 Task: Look for space in Hinsdale, United States from 12th July, 2023 to 16th July, 2023 for 8 adults in price range Rs.10000 to Rs.16000. Place can be private room with 8 bedrooms having 8 beds and 8 bathrooms. Property type can be house, flat, guest house, hotel. Amenities needed are: wifi, TV, free parkinig on premises, gym, breakfast. Booking option can be shelf check-in. Required host language is English.
Action: Mouse moved to (434, 84)
Screenshot: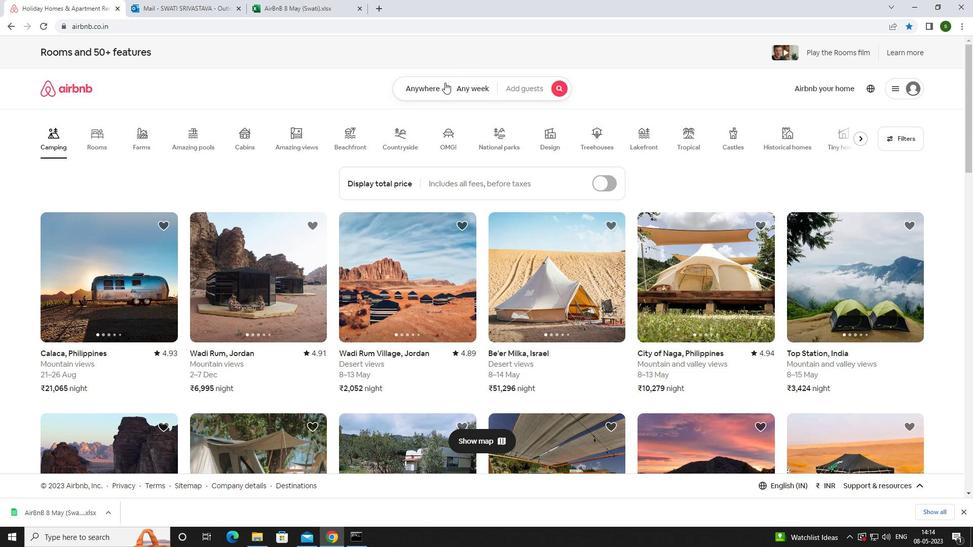 
Action: Mouse pressed left at (434, 84)
Screenshot: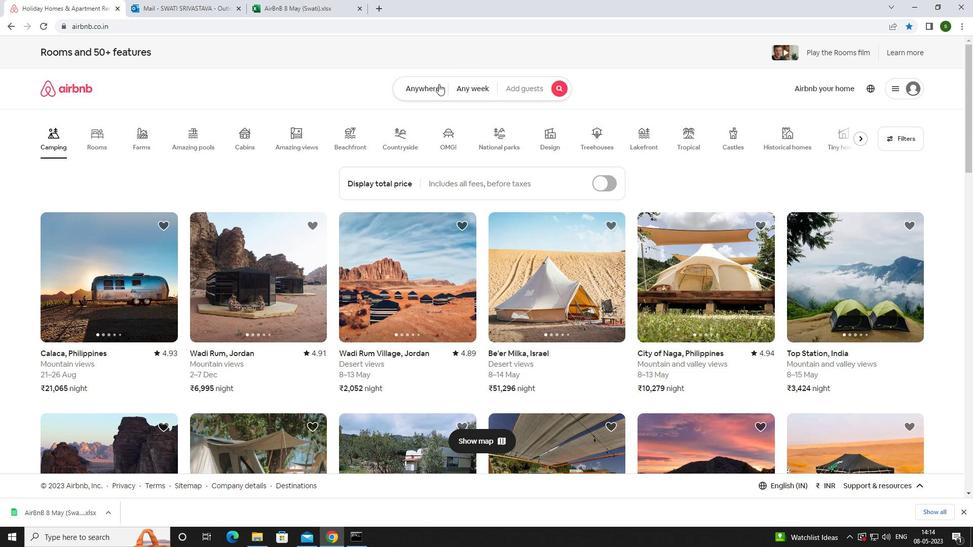 
Action: Mouse moved to (399, 130)
Screenshot: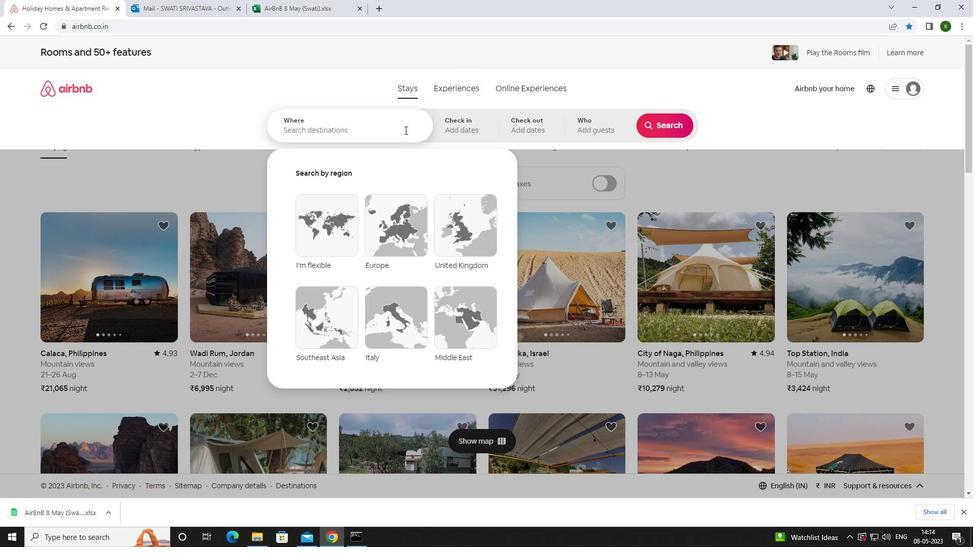 
Action: Mouse pressed left at (399, 130)
Screenshot: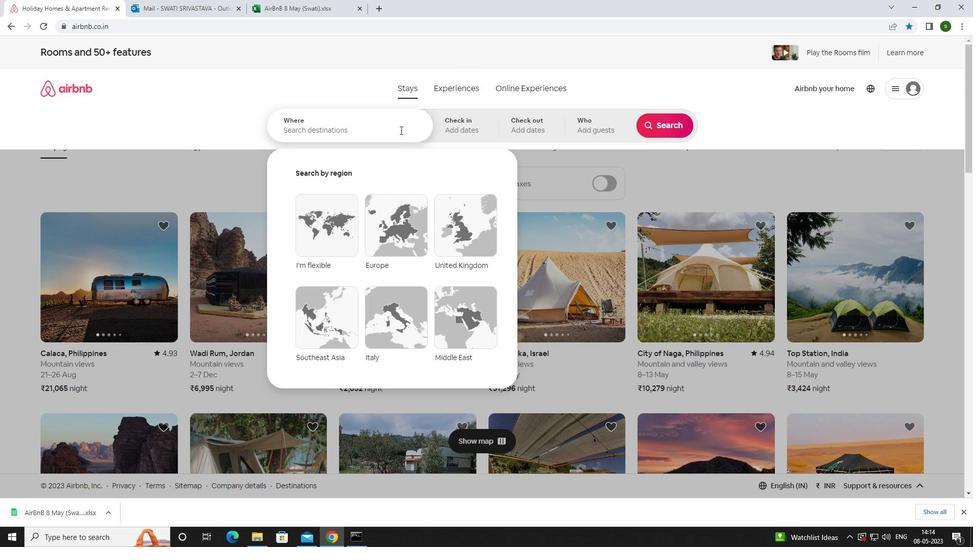
Action: Key pressed <Key.caps_lock>h<Key.caps_lock>insdale,<Key.space><Key.caps_lock>u<Key.caps_lock>nited<Key.space><Key.caps_lock>s<Key.caps_lock>tates<Key.enter>
Screenshot: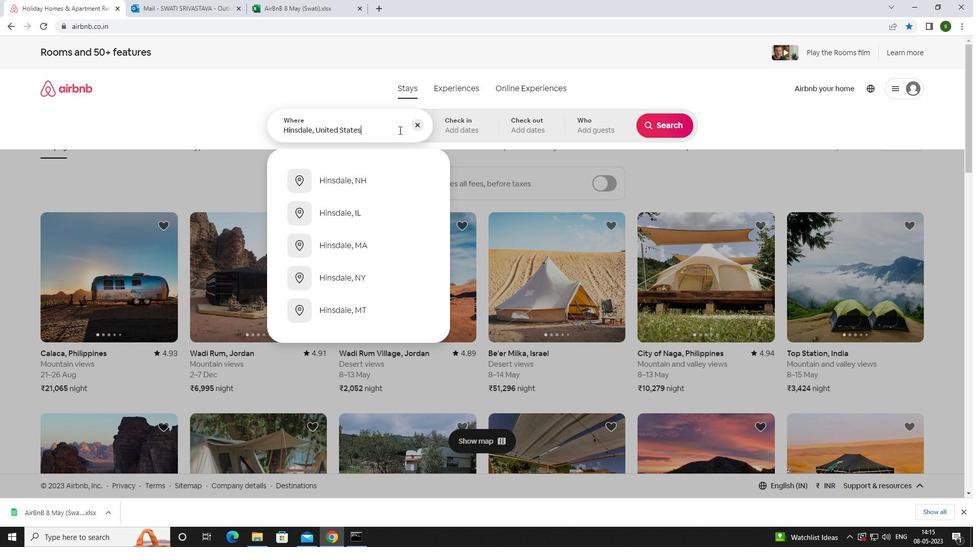 
Action: Mouse moved to (666, 203)
Screenshot: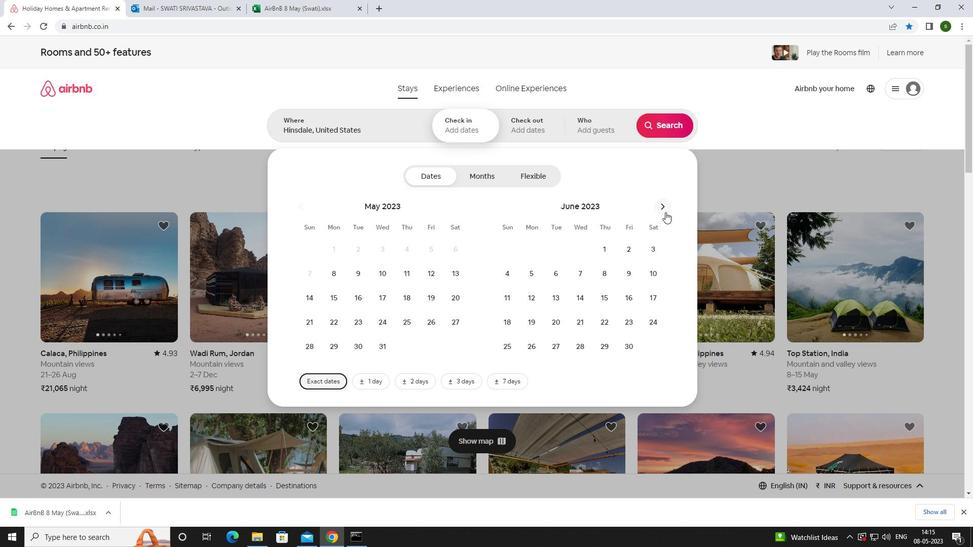 
Action: Mouse pressed left at (666, 203)
Screenshot: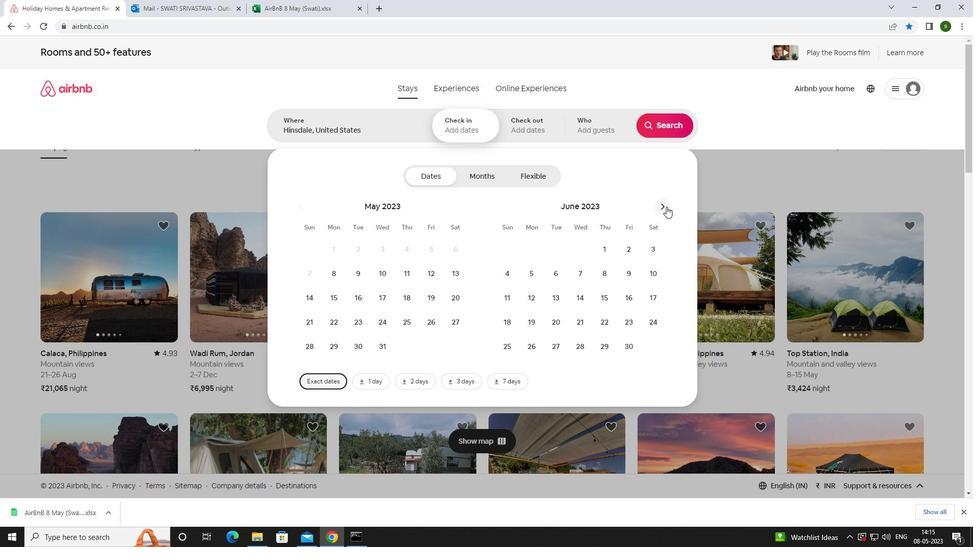 
Action: Mouse moved to (575, 297)
Screenshot: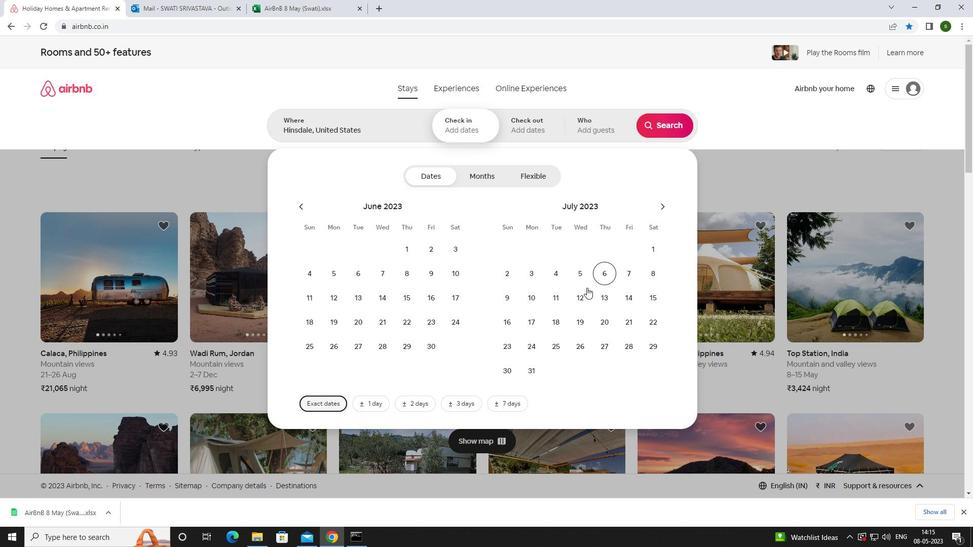 
Action: Mouse pressed left at (575, 297)
Screenshot: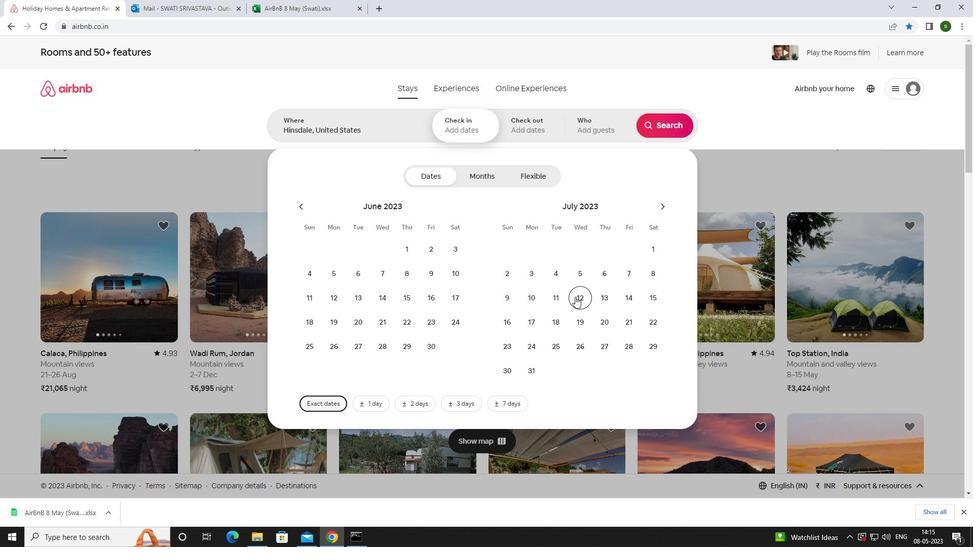 
Action: Mouse moved to (514, 322)
Screenshot: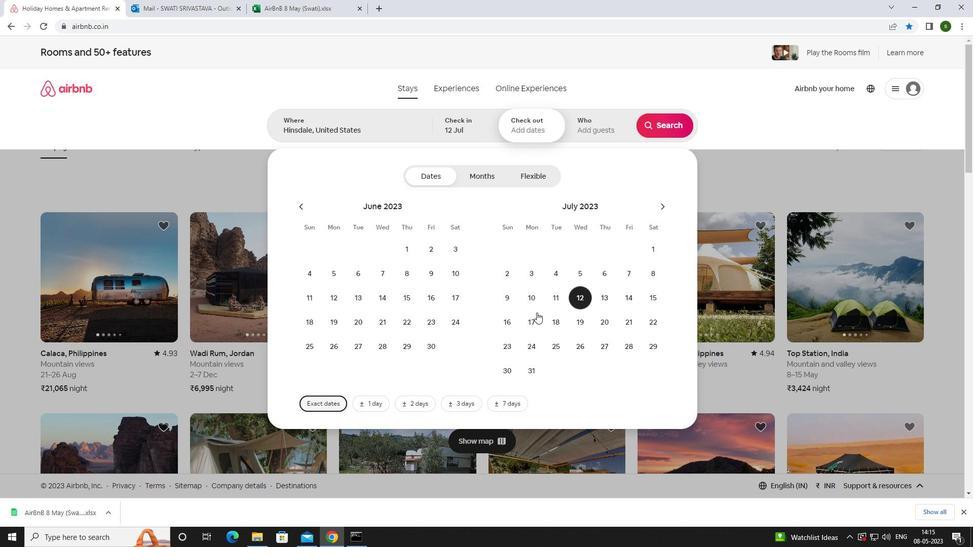 
Action: Mouse pressed left at (514, 322)
Screenshot: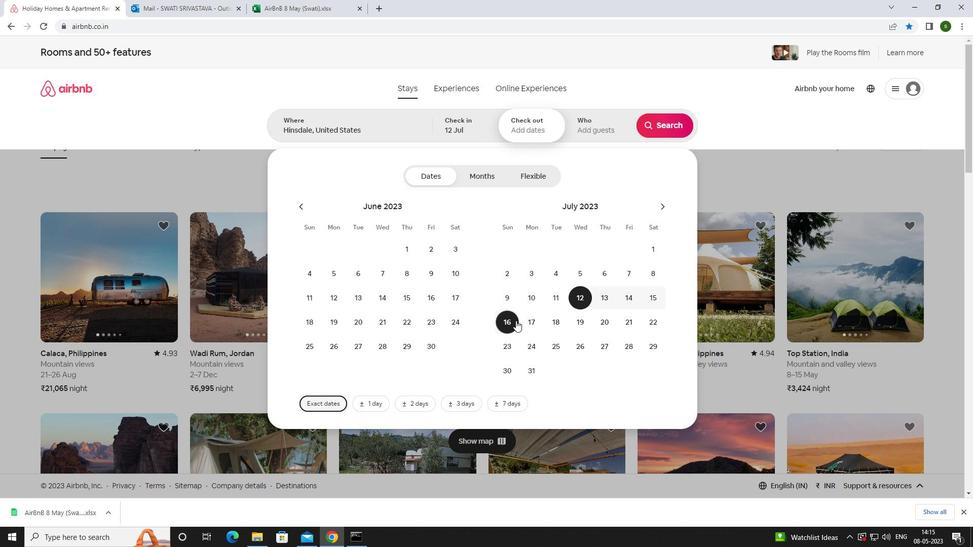 
Action: Mouse moved to (597, 121)
Screenshot: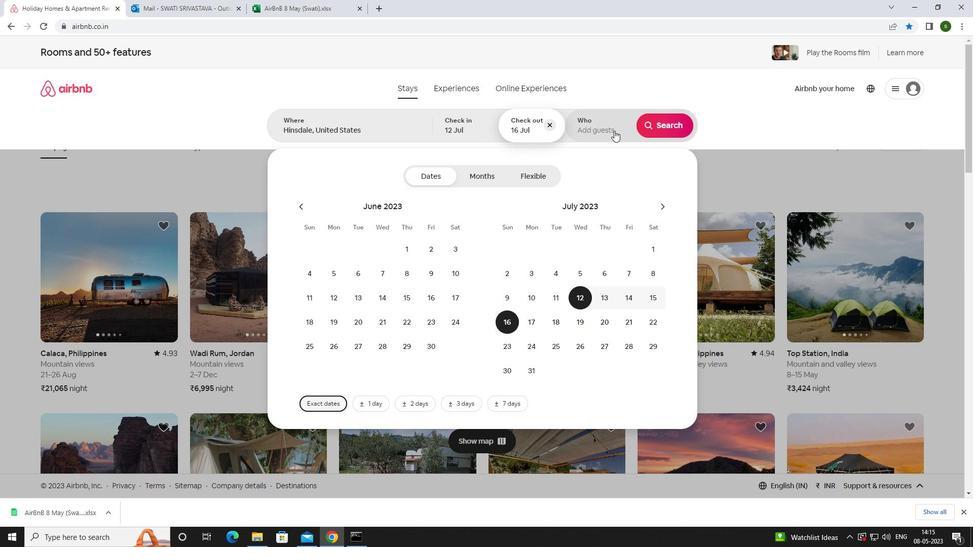 
Action: Mouse pressed left at (597, 121)
Screenshot: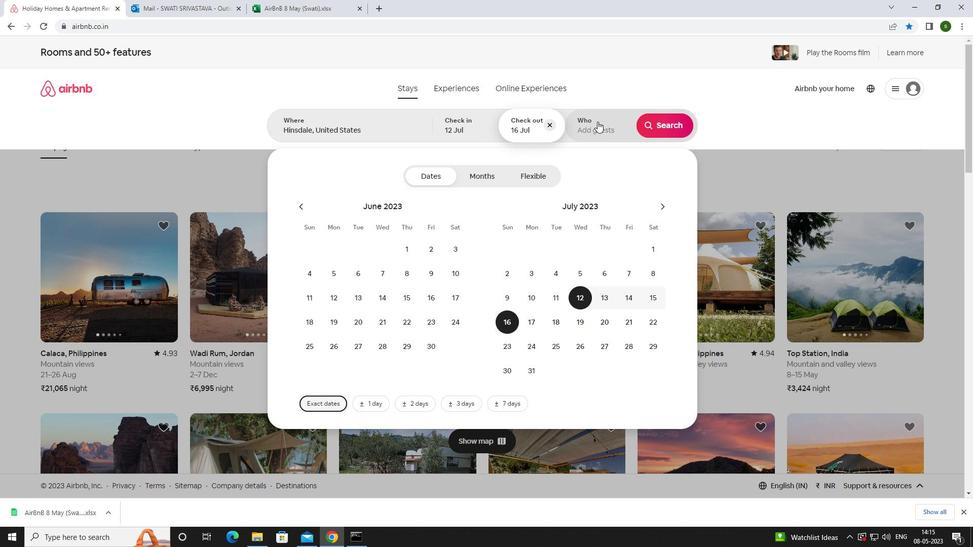 
Action: Mouse moved to (669, 181)
Screenshot: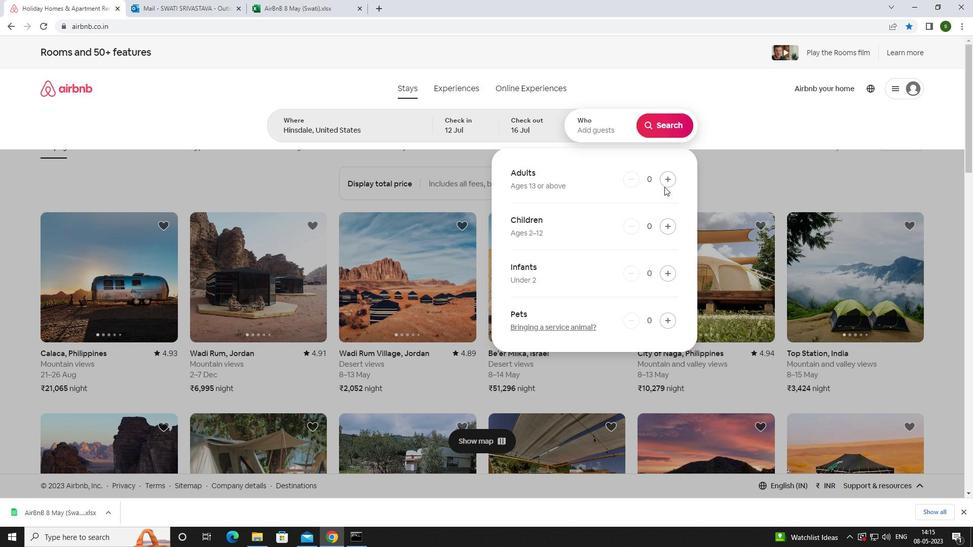 
Action: Mouse pressed left at (669, 181)
Screenshot: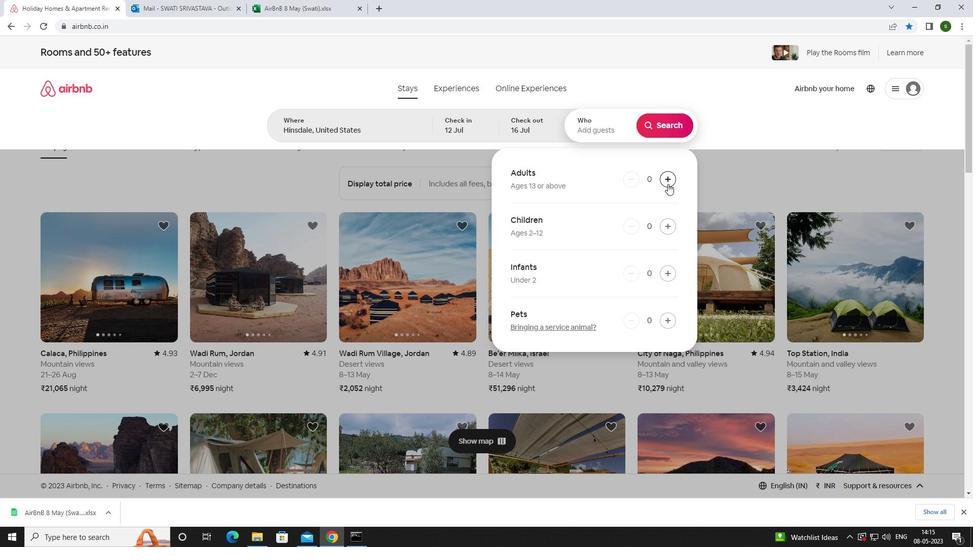 
Action: Mouse pressed left at (669, 181)
Screenshot: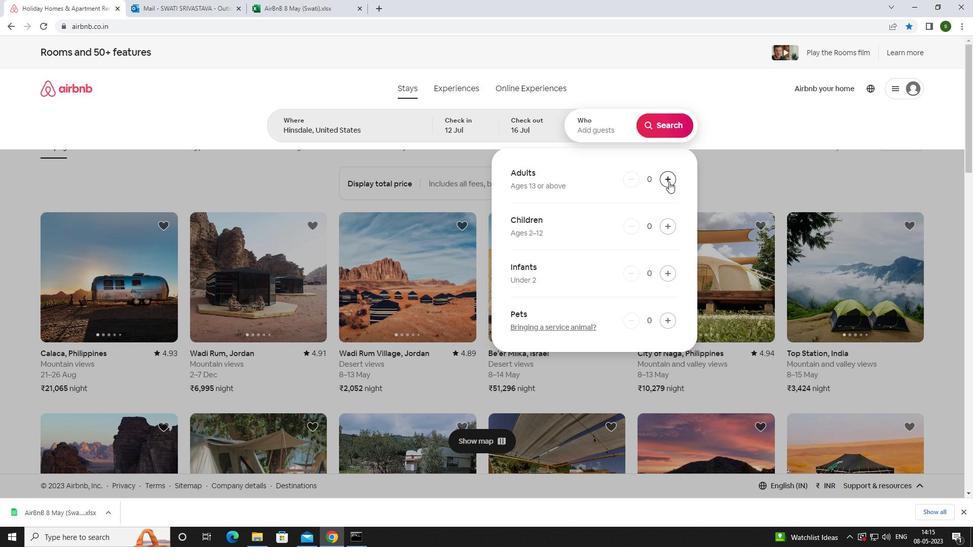 
Action: Mouse pressed left at (669, 181)
Screenshot: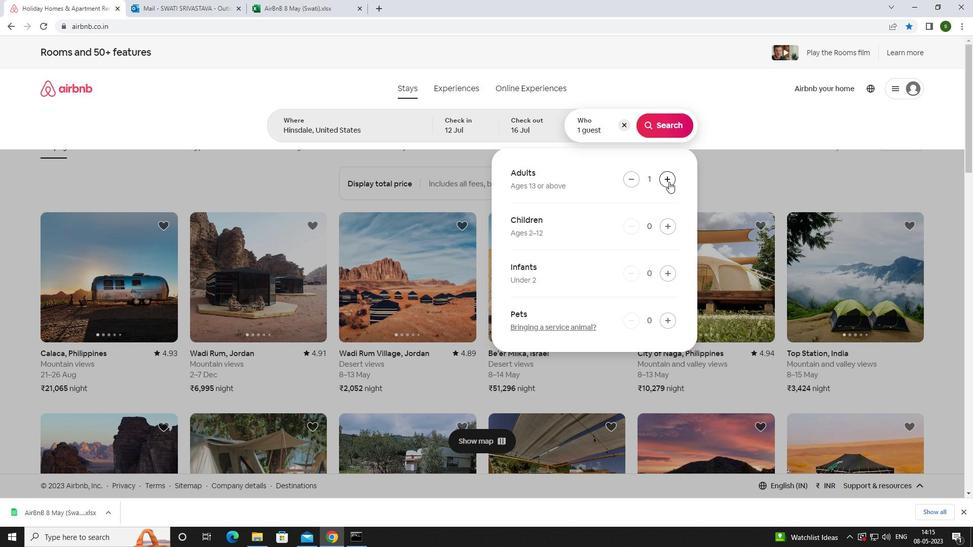 
Action: Mouse pressed left at (669, 181)
Screenshot: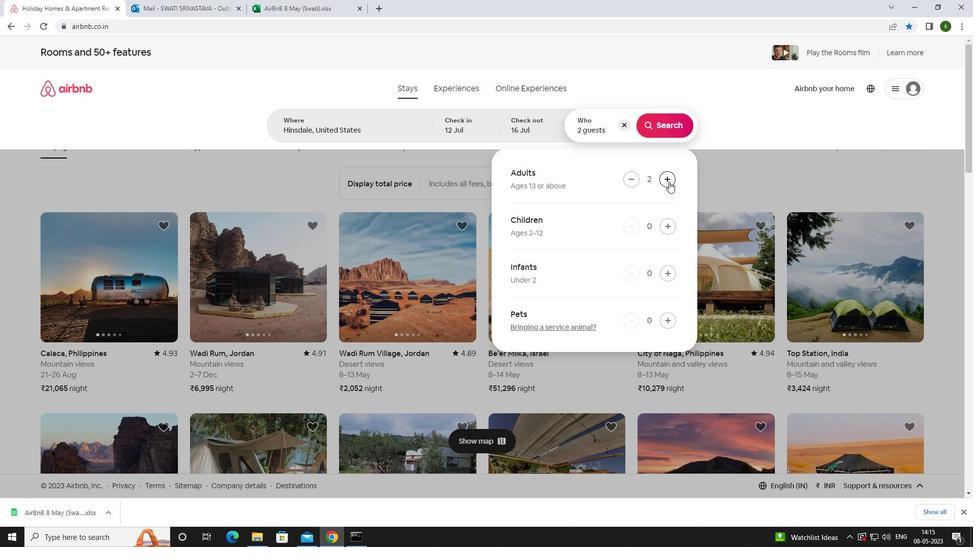 
Action: Mouse pressed left at (669, 181)
Screenshot: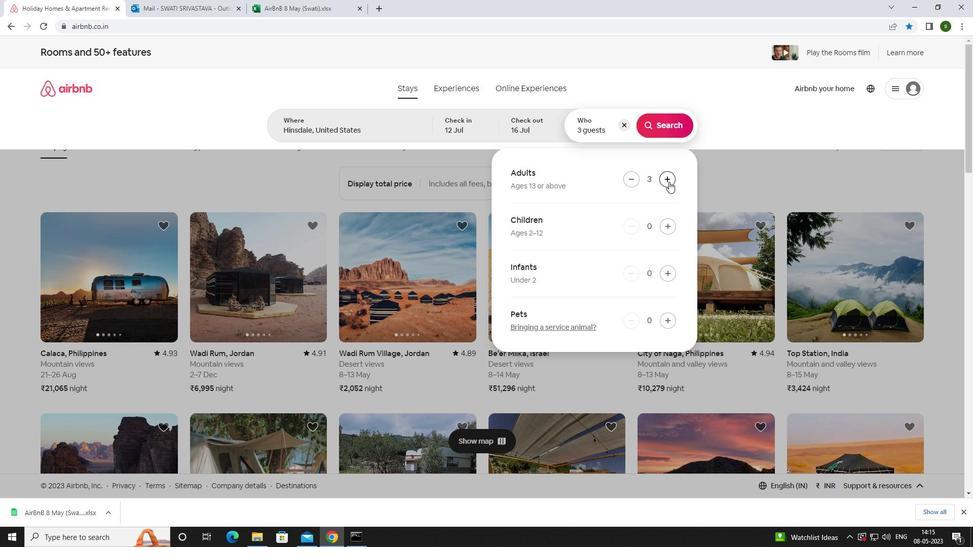 
Action: Mouse pressed left at (669, 181)
Screenshot: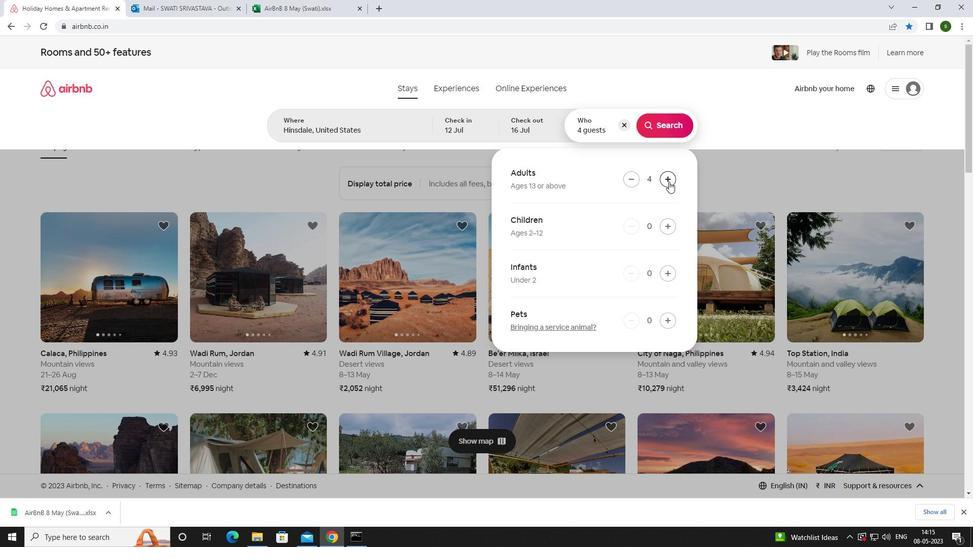 
Action: Mouse pressed left at (669, 181)
Screenshot: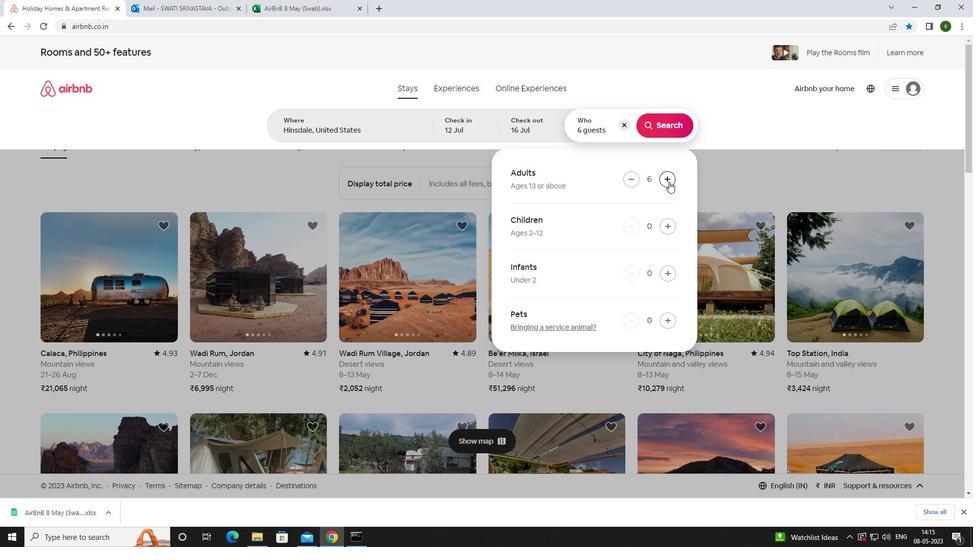 
Action: Mouse pressed left at (669, 181)
Screenshot: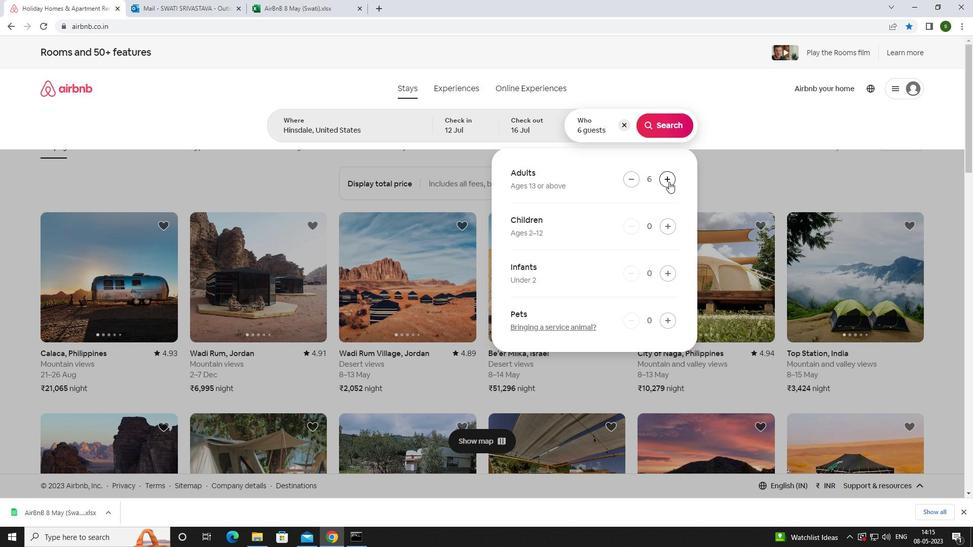 
Action: Mouse moved to (668, 126)
Screenshot: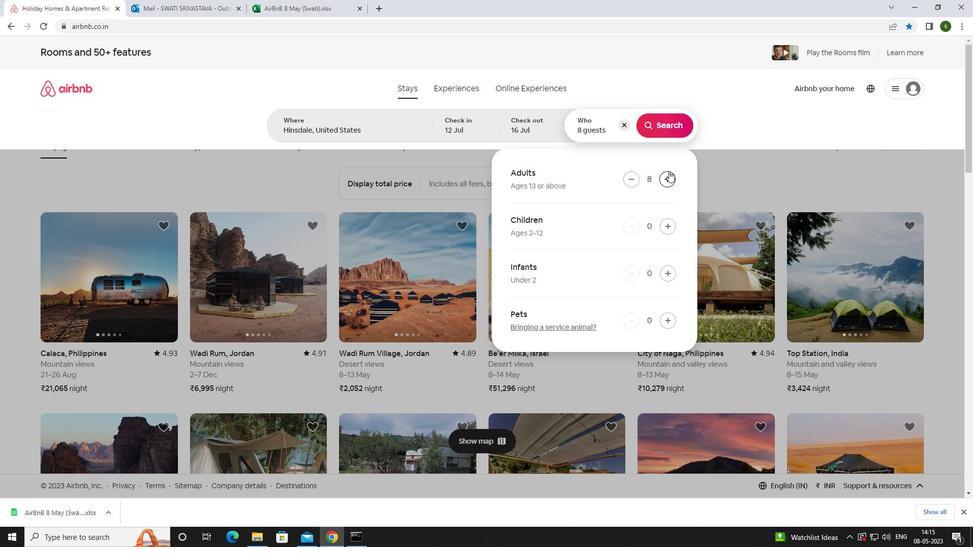 
Action: Mouse pressed left at (668, 126)
Screenshot: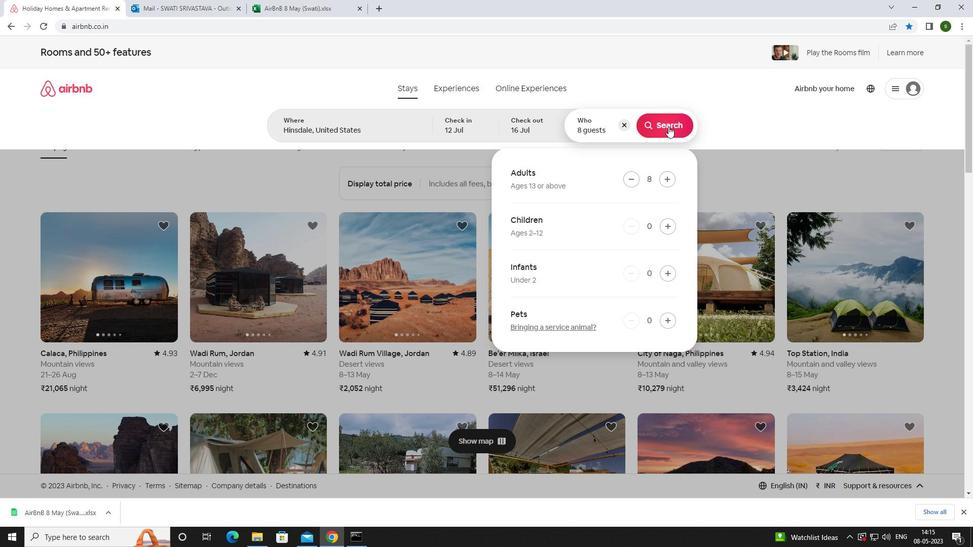 
Action: Mouse moved to (921, 98)
Screenshot: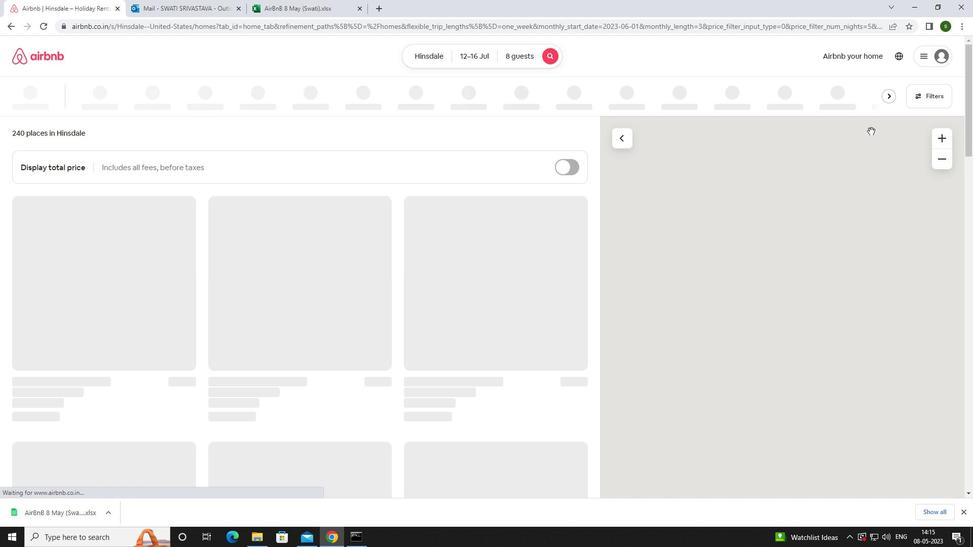 
Action: Mouse pressed left at (921, 98)
Screenshot: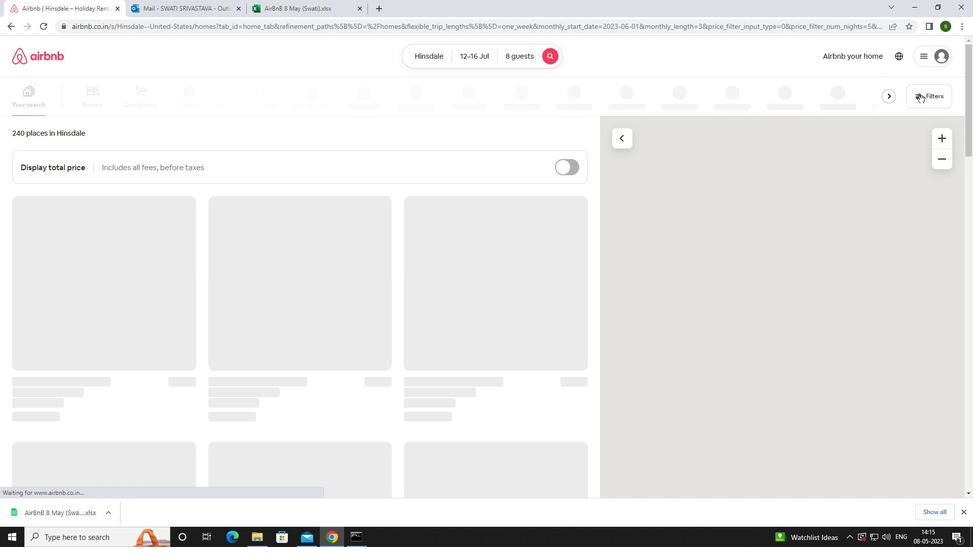
Action: Mouse moved to (357, 349)
Screenshot: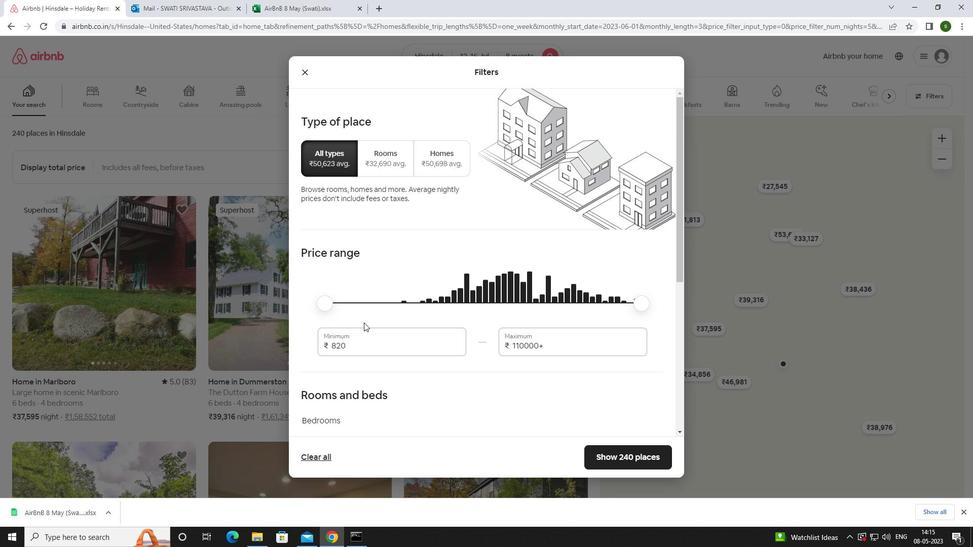 
Action: Mouse pressed left at (357, 349)
Screenshot: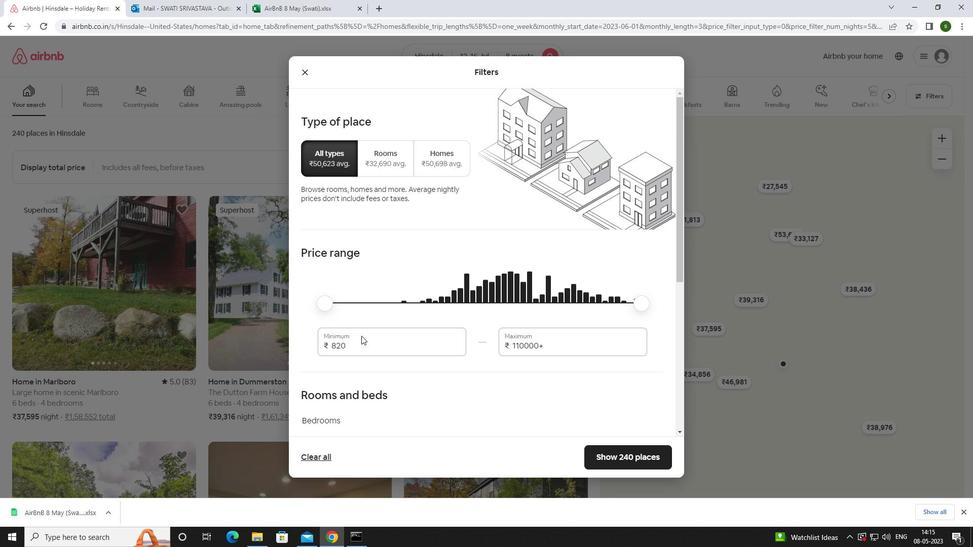 
Action: Key pressed <Key.backspace><Key.backspace><Key.backspace><Key.backspace><Key.backspace>10000
Screenshot: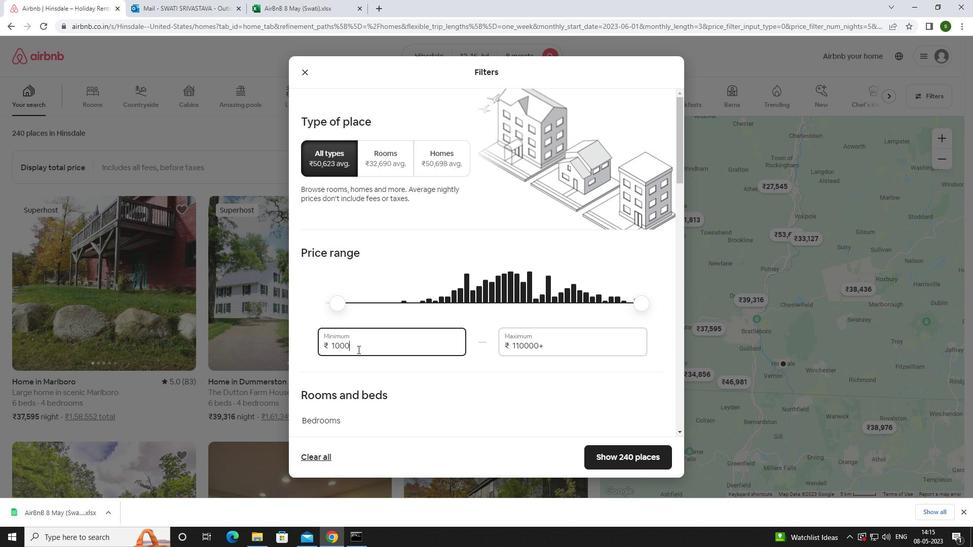 
Action: Mouse moved to (560, 347)
Screenshot: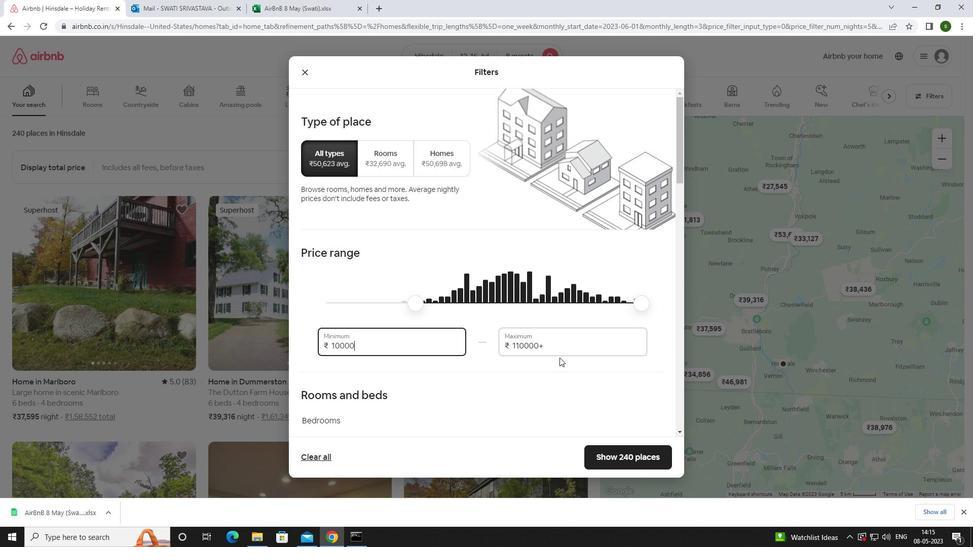 
Action: Mouse pressed left at (560, 347)
Screenshot: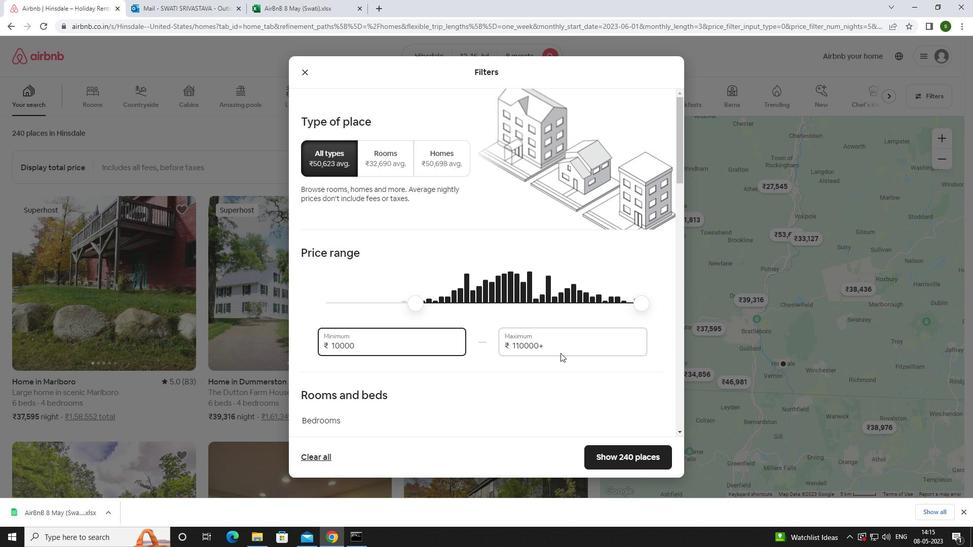 
Action: Key pressed <Key.backspace><Key.backspace><Key.backspace><Key.backspace><Key.backspace><Key.backspace><Key.backspace><Key.backspace><Key.backspace><Key.backspace><Key.backspace><Key.backspace>16000
Screenshot: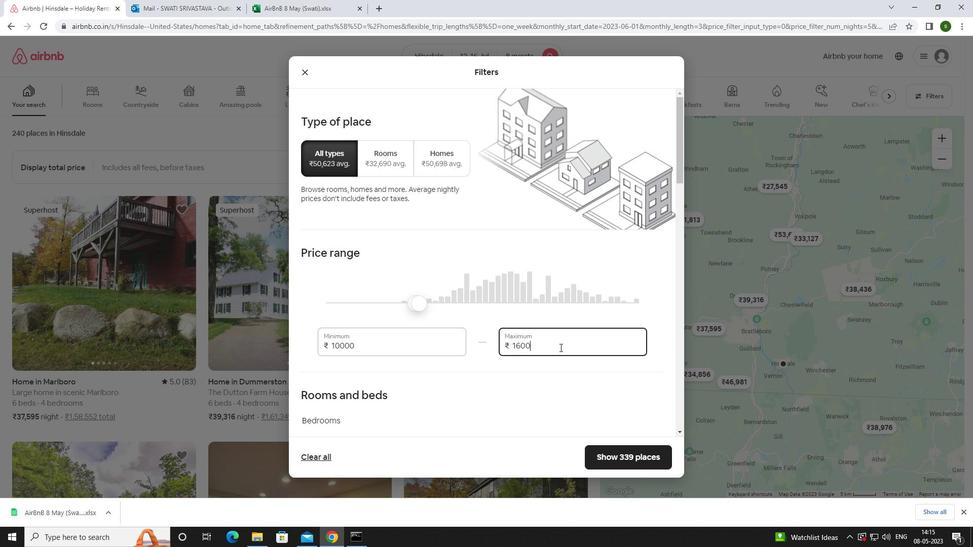 
Action: Mouse moved to (511, 349)
Screenshot: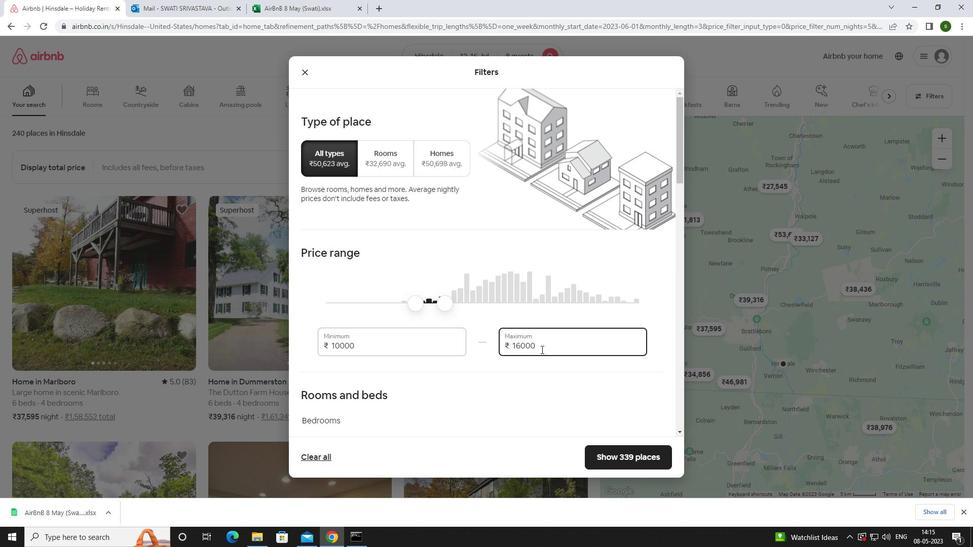 
Action: Mouse scrolled (511, 348) with delta (0, 0)
Screenshot: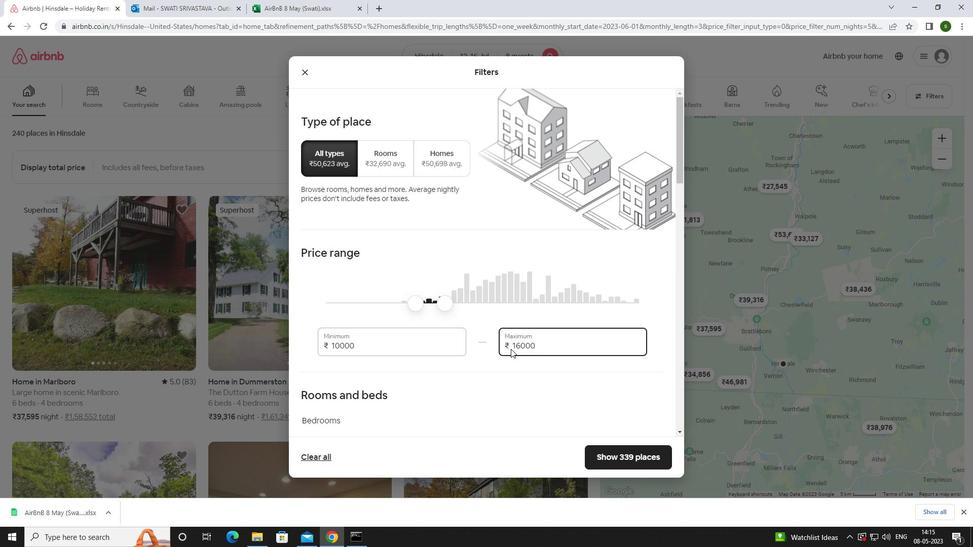 
Action: Mouse scrolled (511, 348) with delta (0, 0)
Screenshot: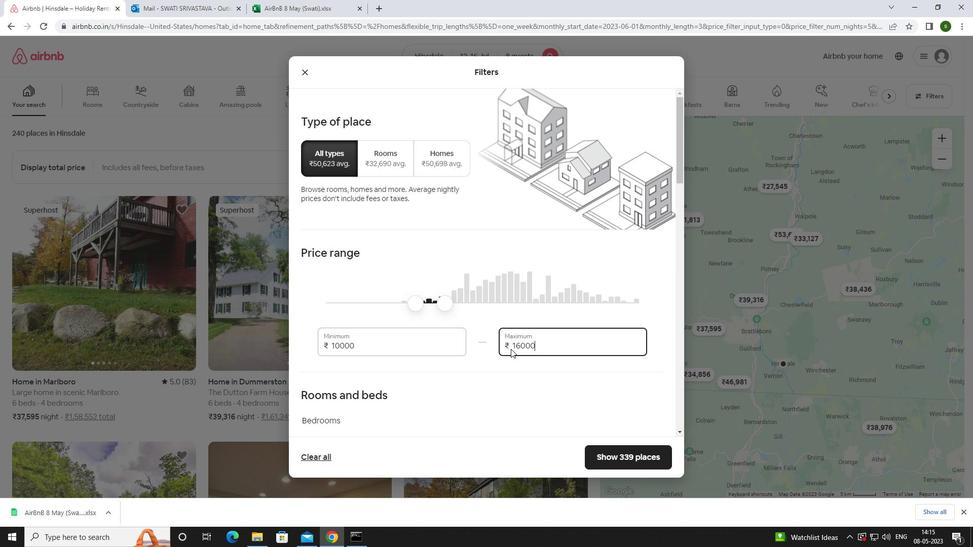 
Action: Mouse scrolled (511, 348) with delta (0, 0)
Screenshot: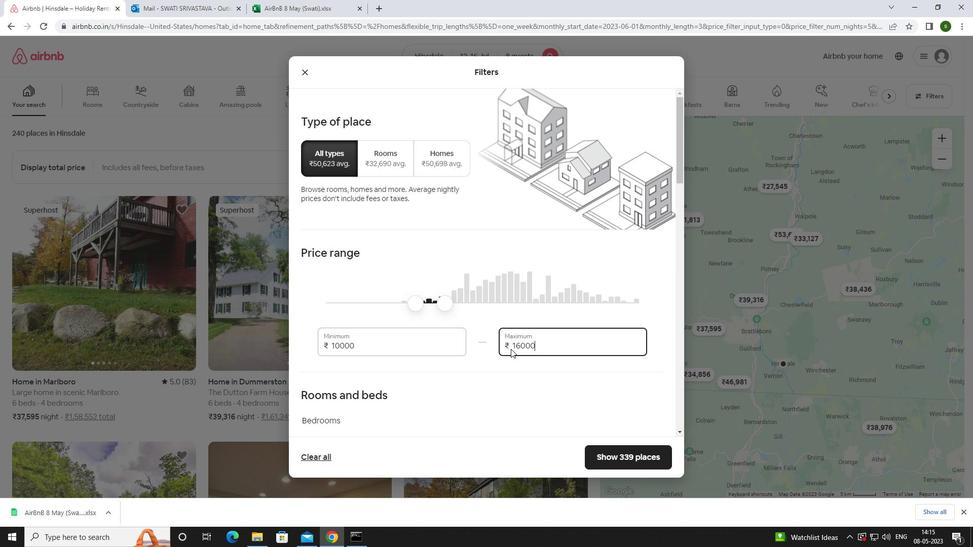 
Action: Mouse moved to (603, 299)
Screenshot: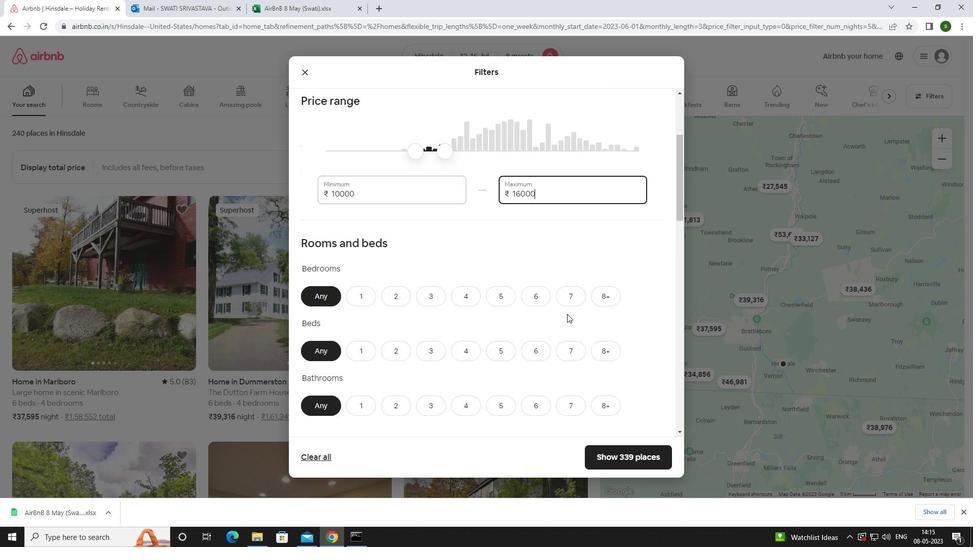 
Action: Mouse pressed left at (603, 299)
Screenshot: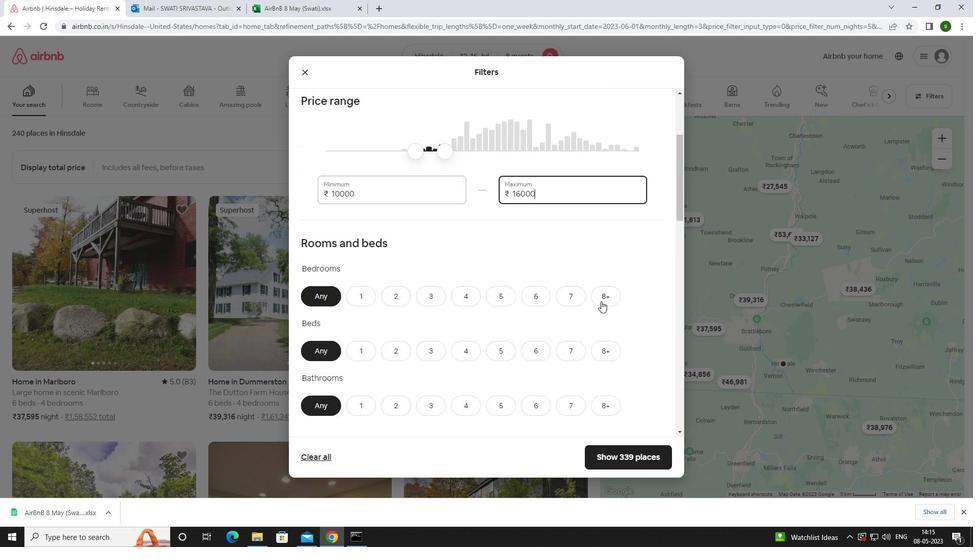 
Action: Mouse moved to (602, 348)
Screenshot: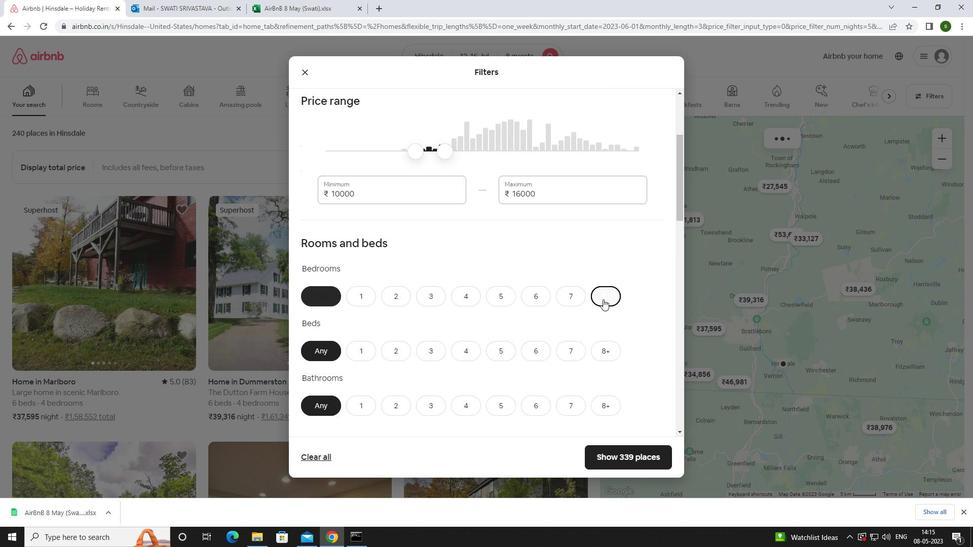 
Action: Mouse pressed left at (602, 348)
Screenshot: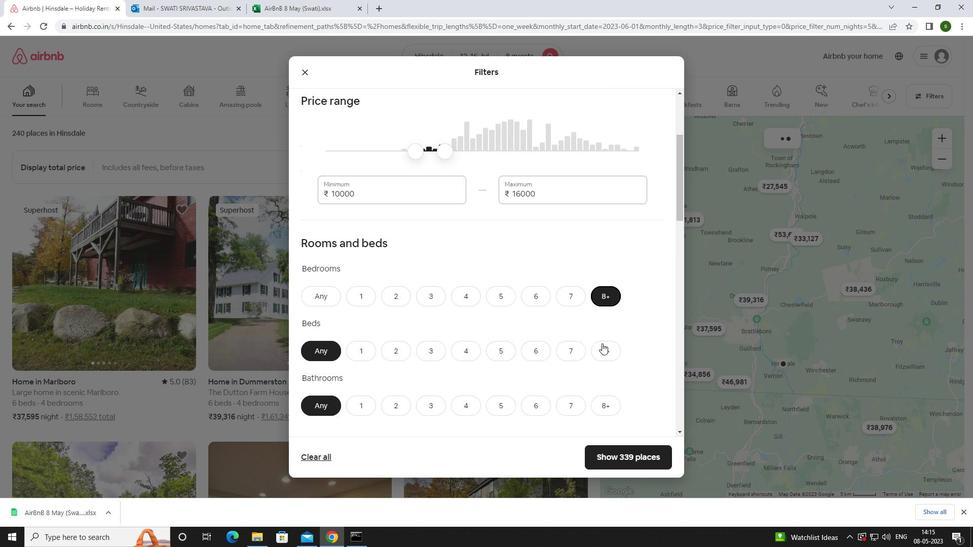 
Action: Mouse moved to (602, 399)
Screenshot: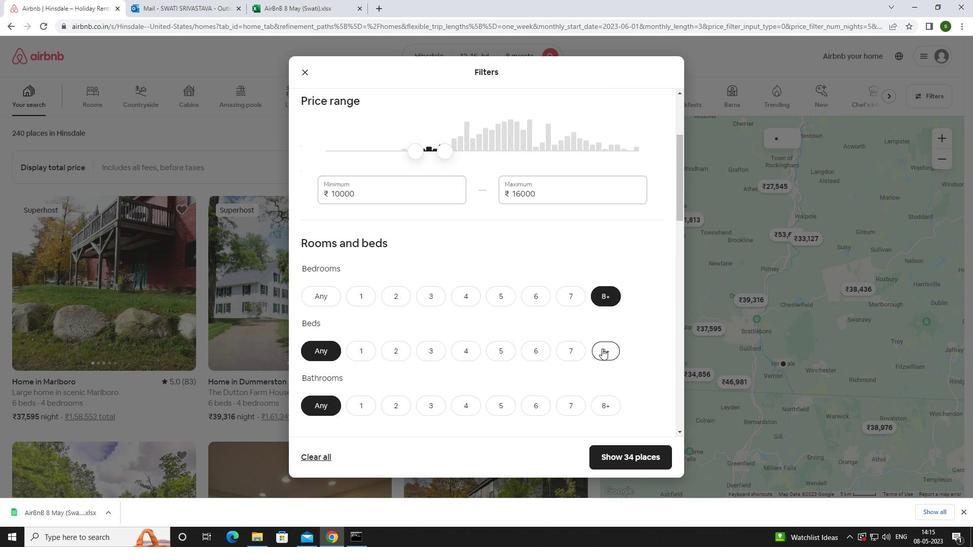 
Action: Mouse pressed left at (602, 399)
Screenshot: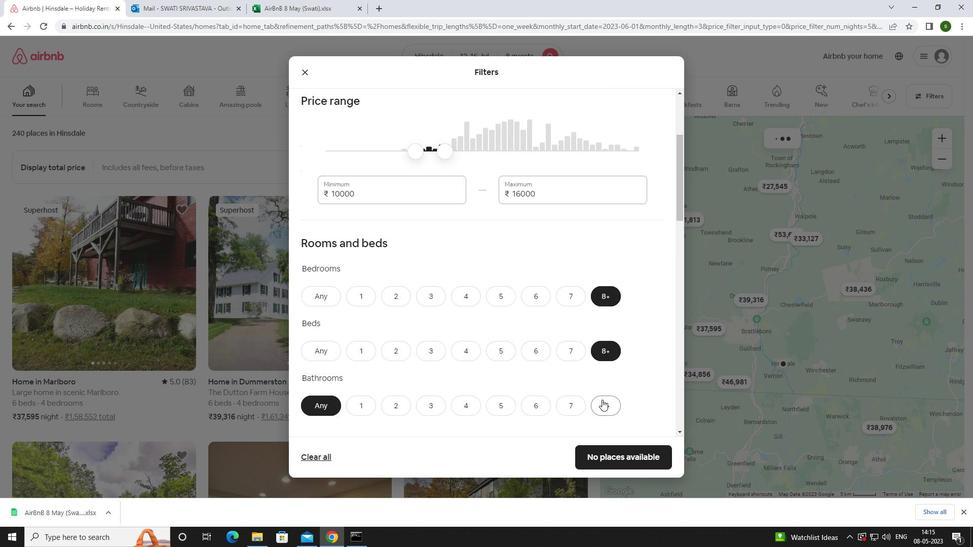
Action: Mouse moved to (602, 399)
Screenshot: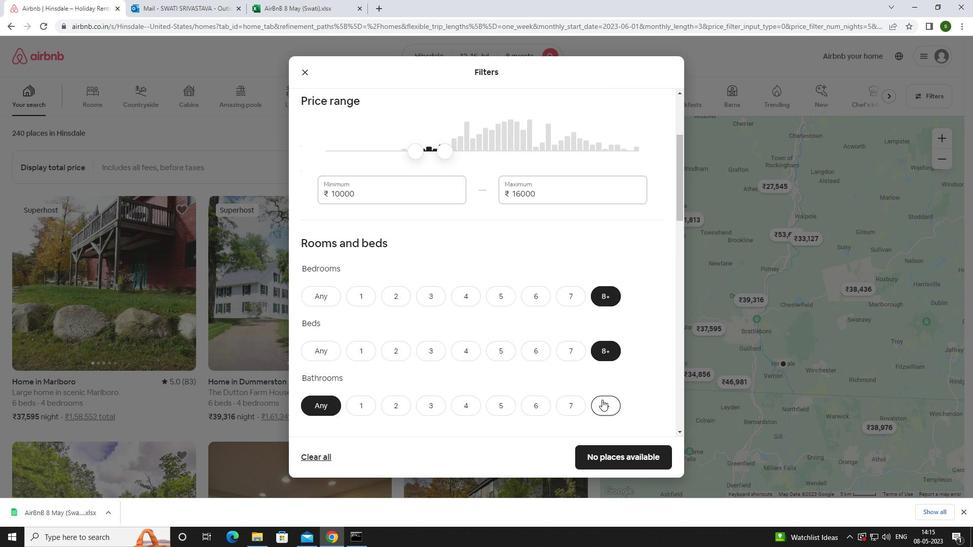 
Action: Mouse scrolled (602, 399) with delta (0, 0)
Screenshot: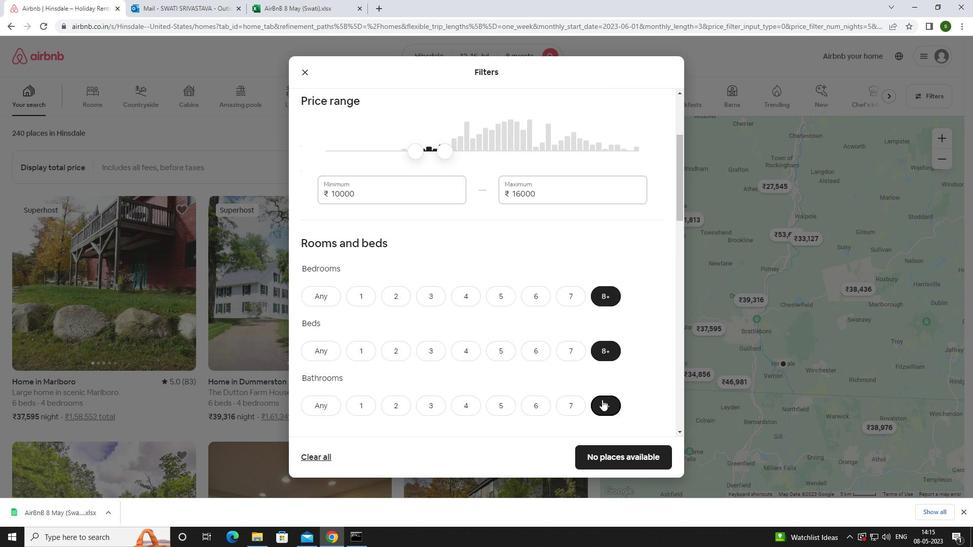 
Action: Mouse scrolled (602, 399) with delta (0, 0)
Screenshot: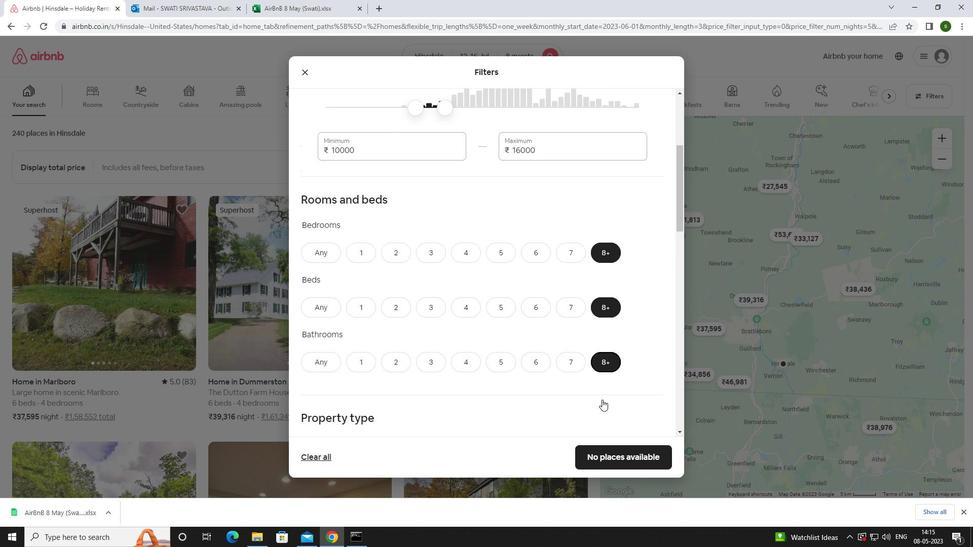 
Action: Mouse scrolled (602, 399) with delta (0, 0)
Screenshot: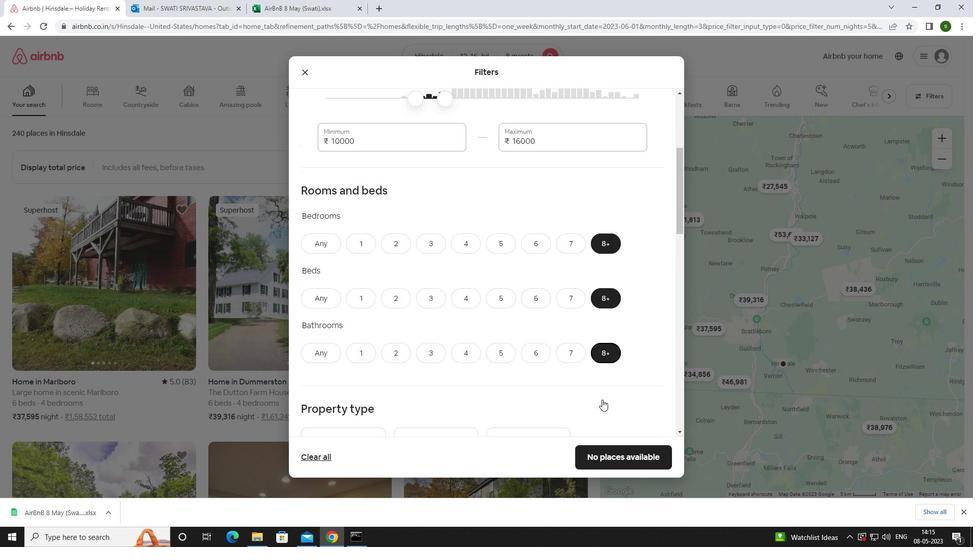 
Action: Mouse moved to (346, 368)
Screenshot: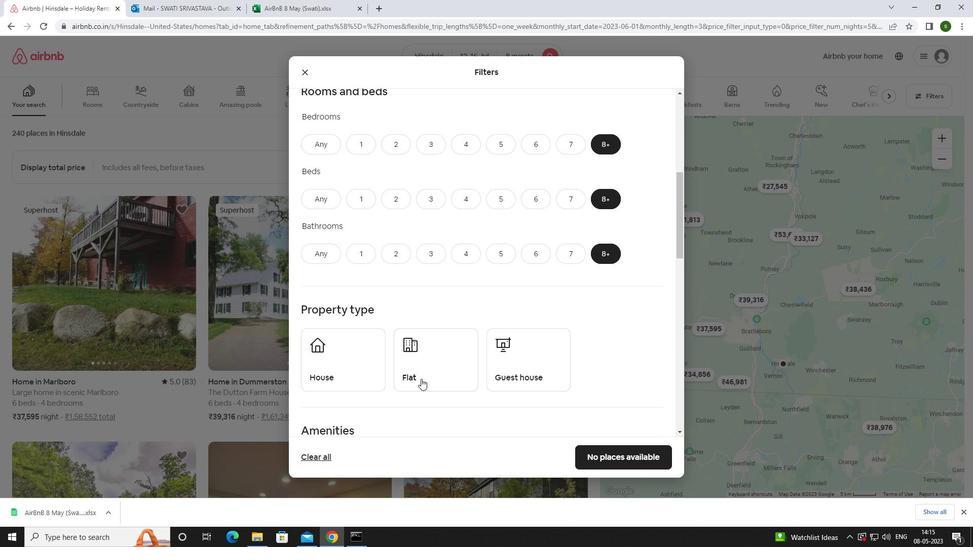
Action: Mouse pressed left at (346, 368)
Screenshot: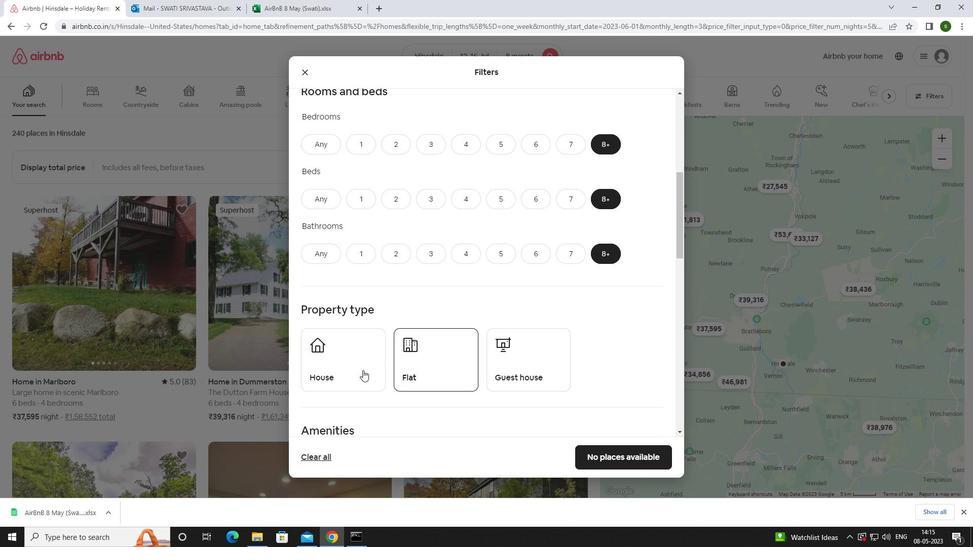 
Action: Mouse moved to (404, 379)
Screenshot: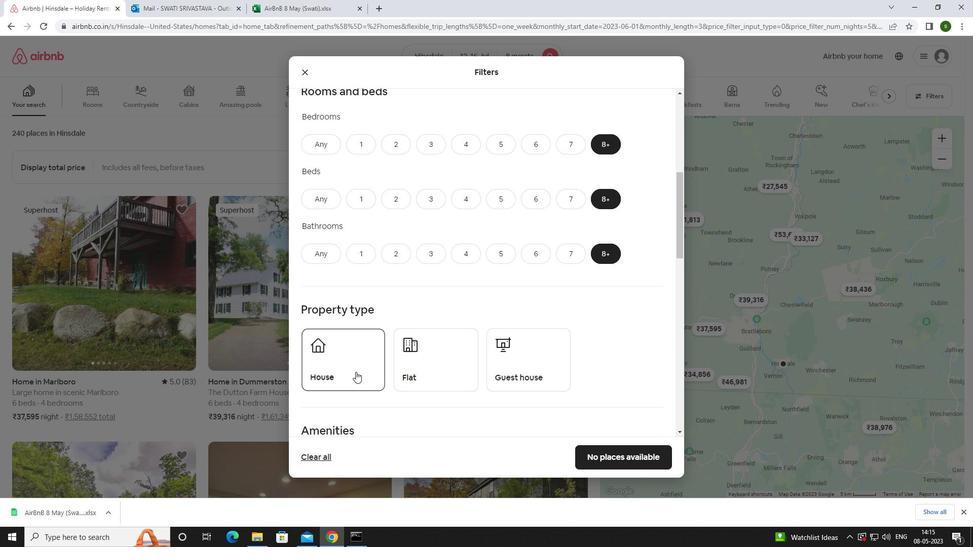 
Action: Mouse pressed left at (404, 379)
Screenshot: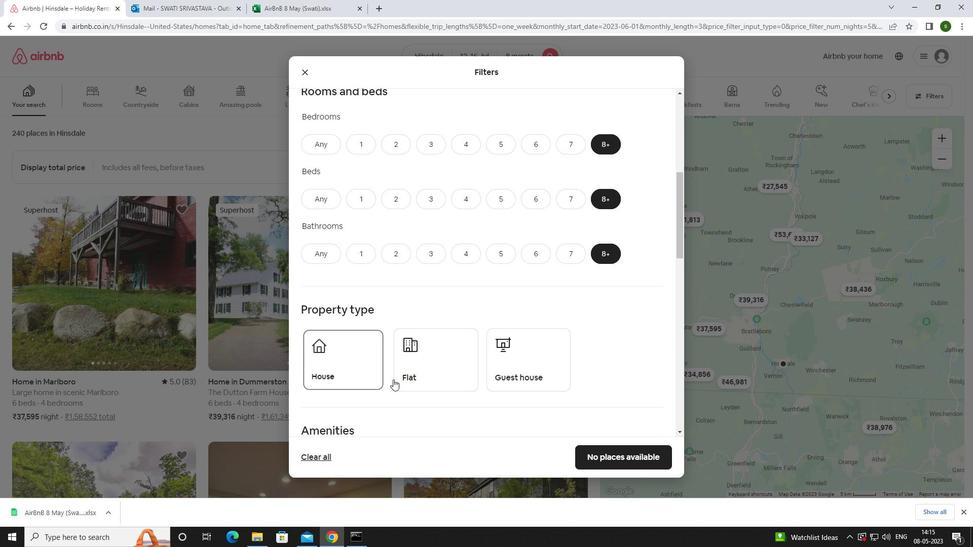 
Action: Mouse moved to (512, 355)
Screenshot: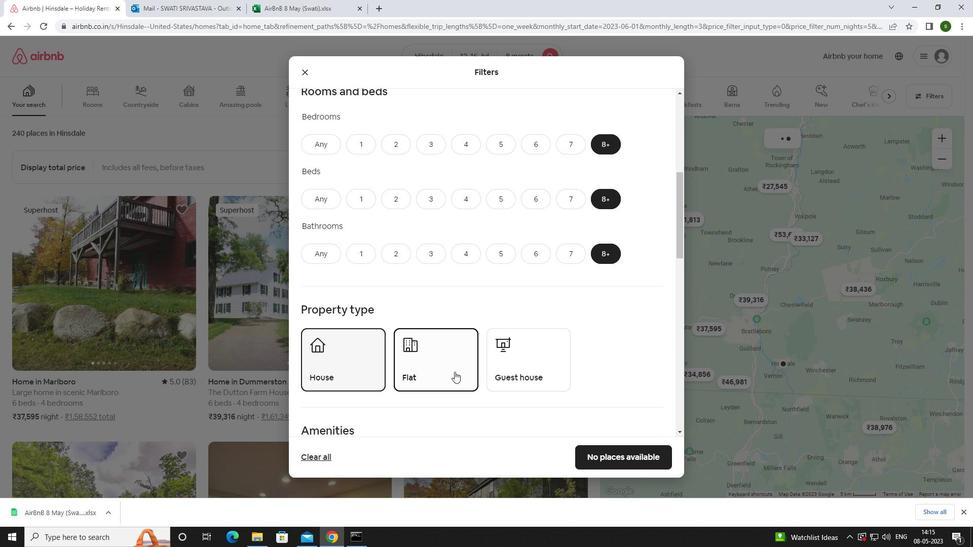 
Action: Mouse pressed left at (512, 355)
Screenshot: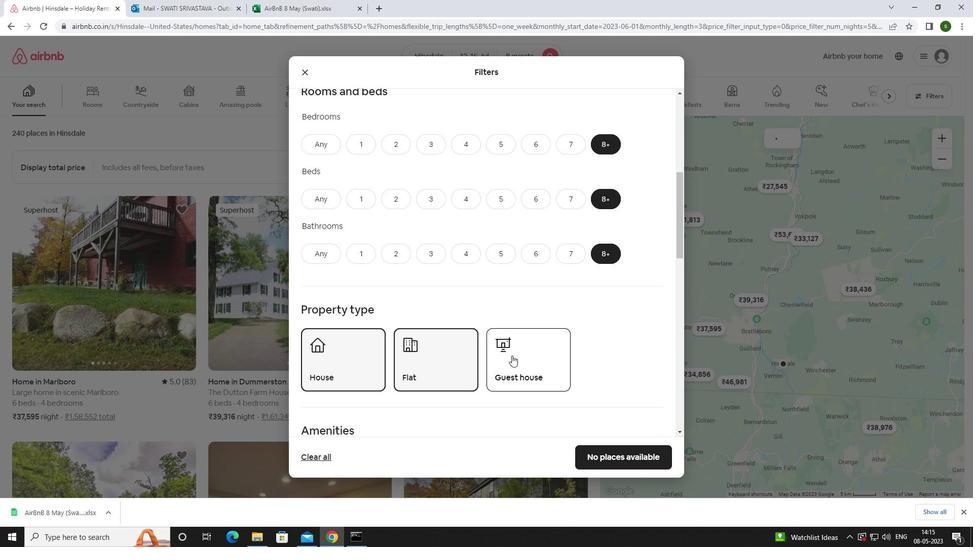 
Action: Mouse scrolled (512, 355) with delta (0, 0)
Screenshot: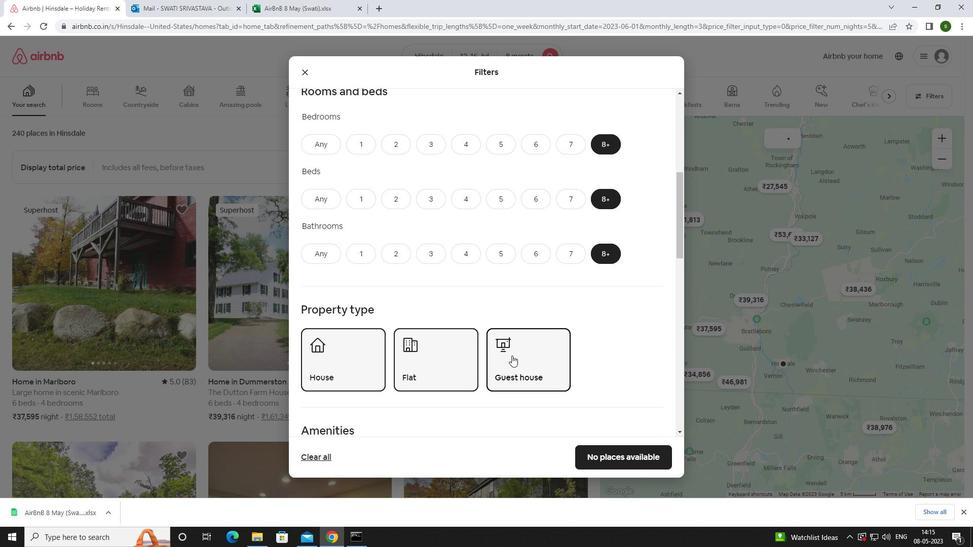 
Action: Mouse scrolled (512, 355) with delta (0, 0)
Screenshot: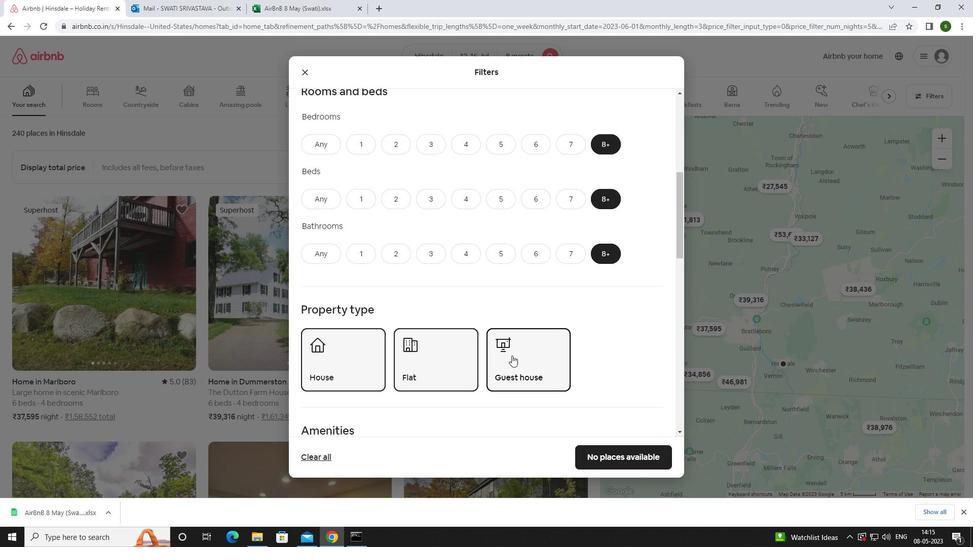 
Action: Mouse scrolled (512, 355) with delta (0, 0)
Screenshot: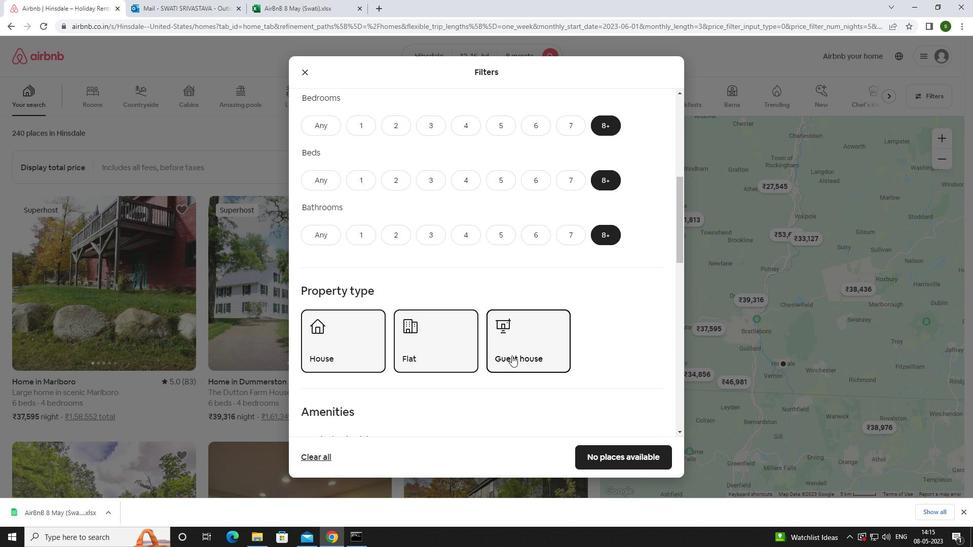 
Action: Mouse moved to (317, 328)
Screenshot: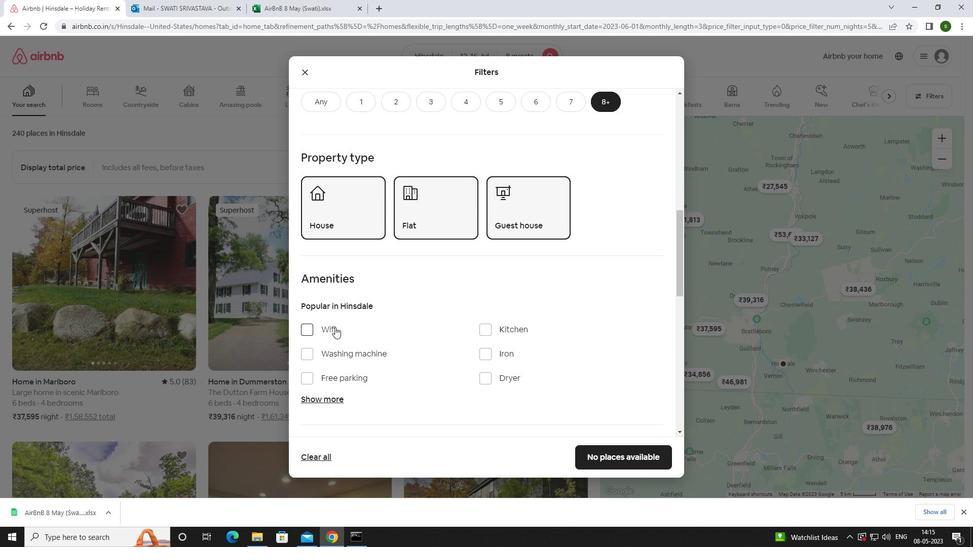 
Action: Mouse pressed left at (317, 328)
Screenshot: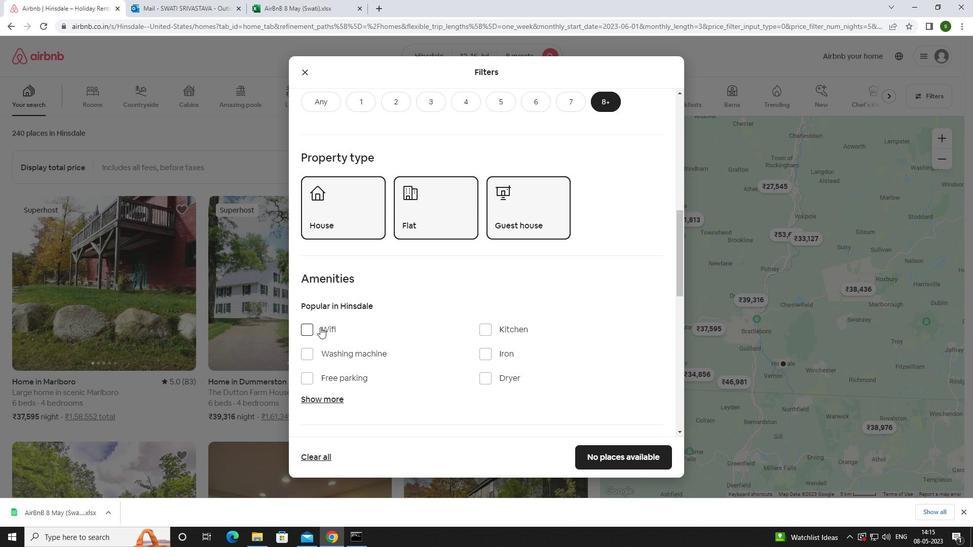 
Action: Mouse moved to (352, 380)
Screenshot: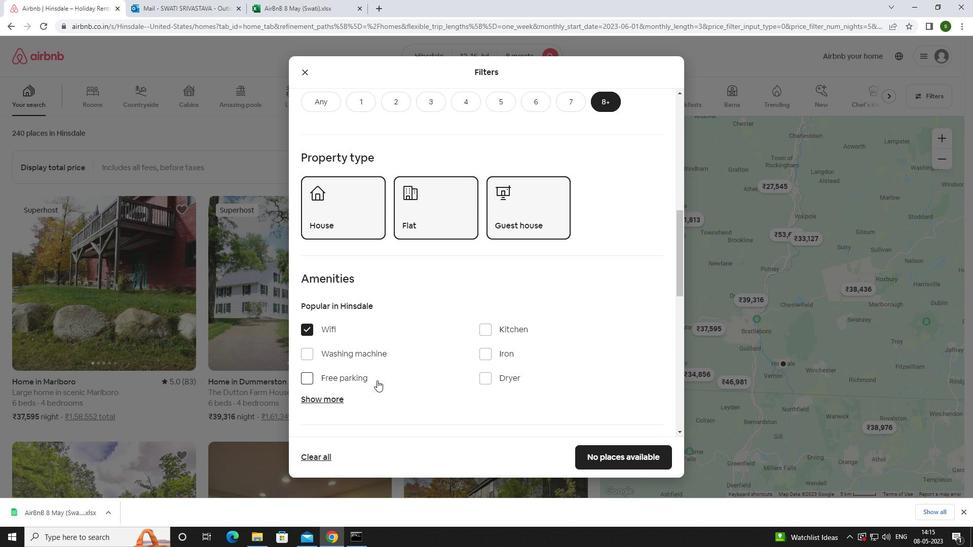 
Action: Mouse pressed left at (352, 380)
Screenshot: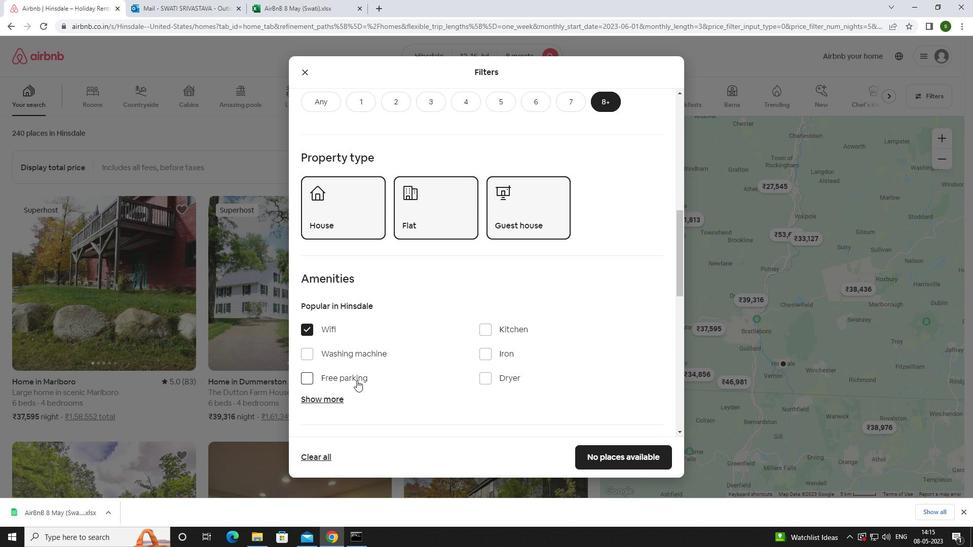 
Action: Mouse moved to (327, 404)
Screenshot: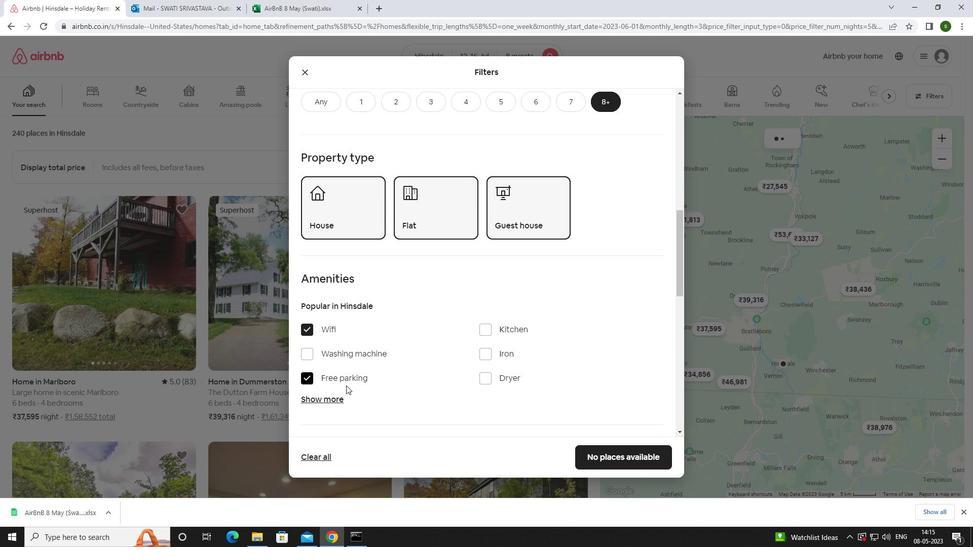 
Action: Mouse pressed left at (327, 404)
Screenshot: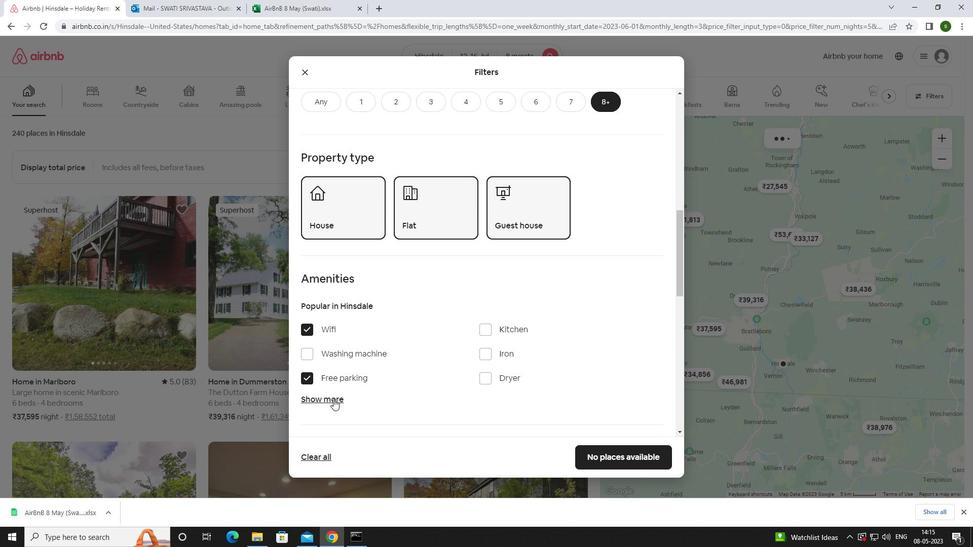 
Action: Mouse moved to (412, 373)
Screenshot: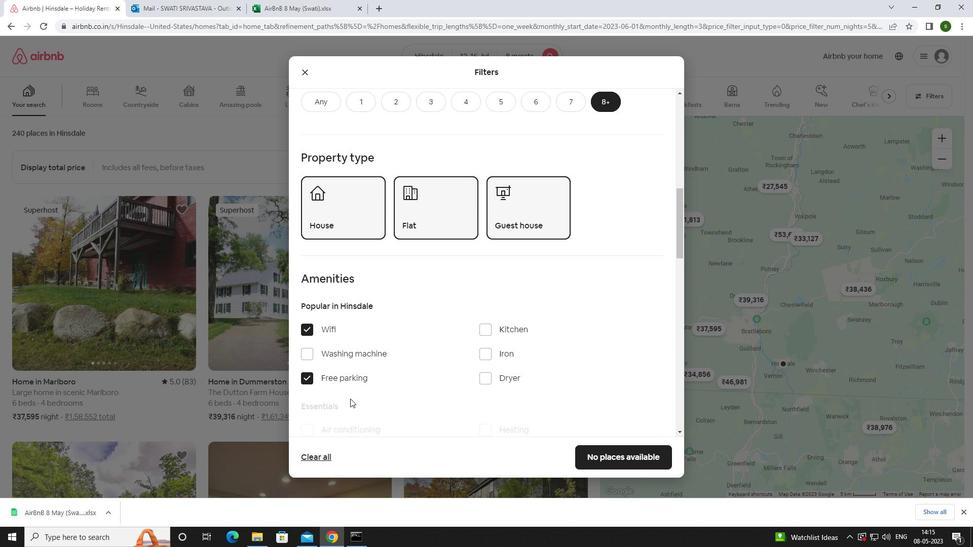 
Action: Mouse scrolled (412, 373) with delta (0, 0)
Screenshot: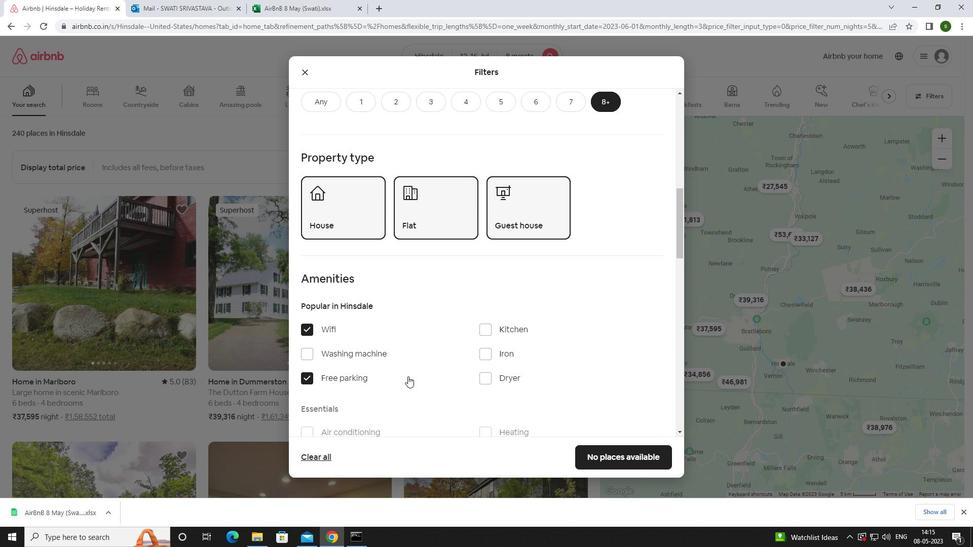
Action: Mouse scrolled (412, 373) with delta (0, 0)
Screenshot: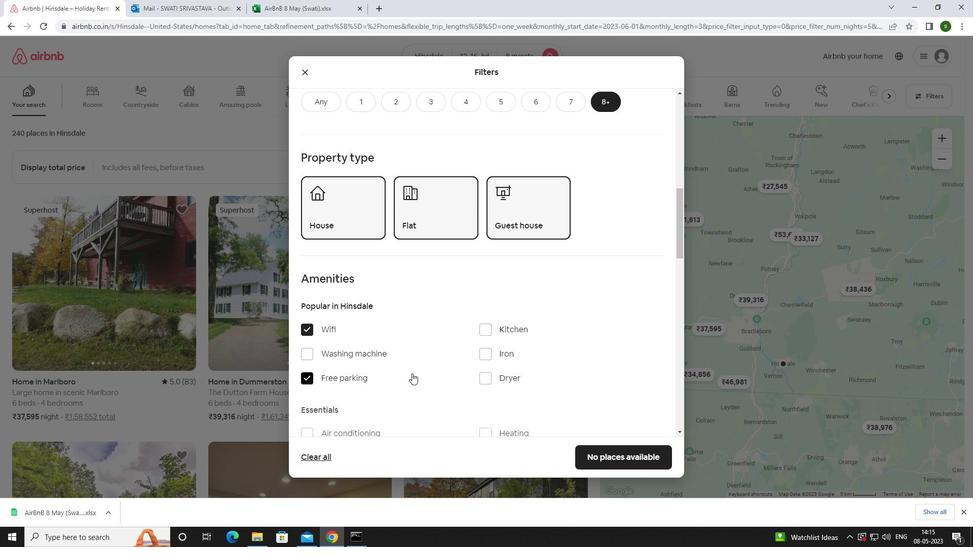 
Action: Mouse scrolled (412, 373) with delta (0, 0)
Screenshot: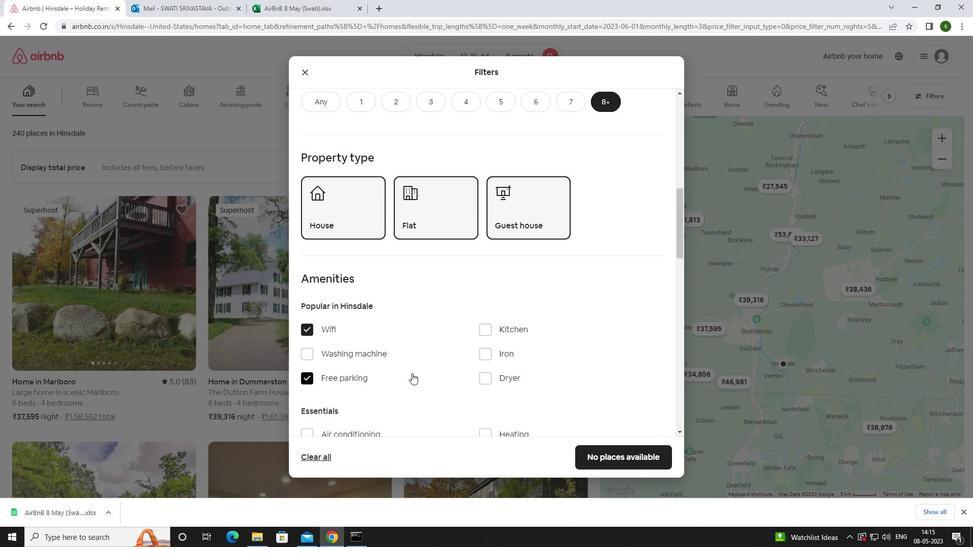 
Action: Mouse moved to (487, 311)
Screenshot: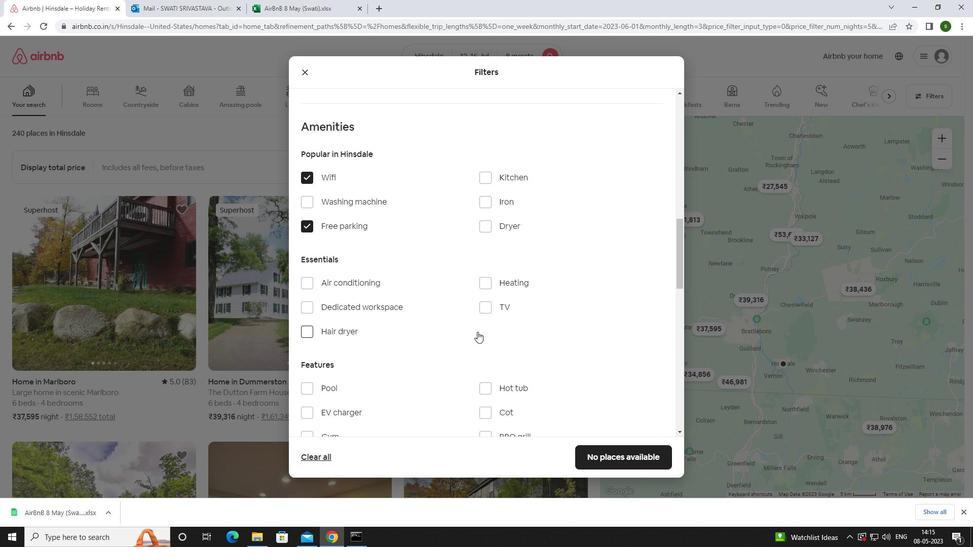 
Action: Mouse pressed left at (487, 311)
Screenshot: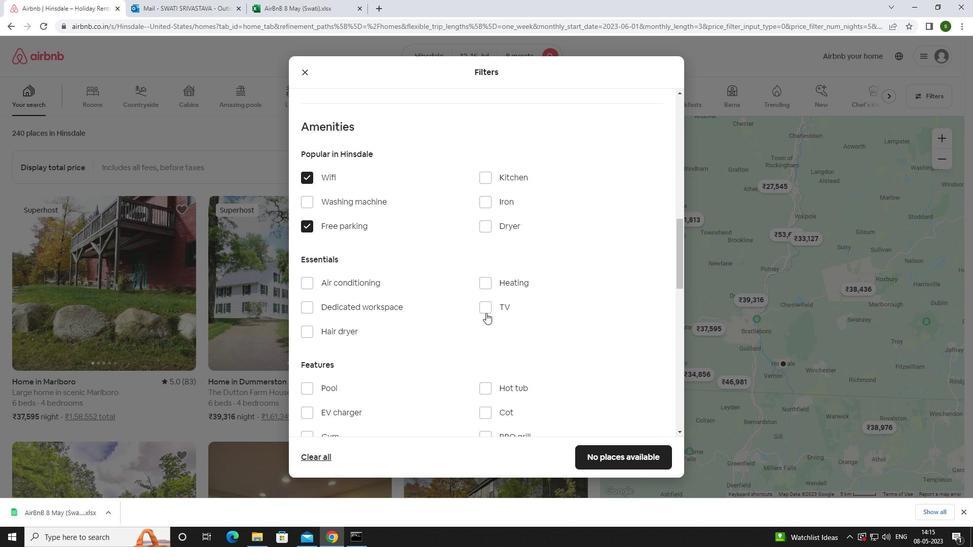 
Action: Mouse moved to (421, 335)
Screenshot: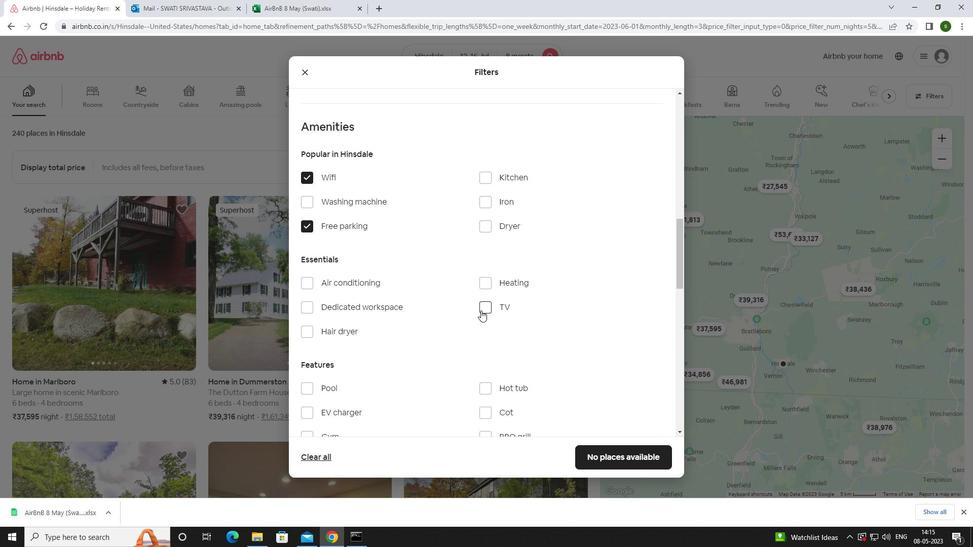 
Action: Mouse scrolled (421, 334) with delta (0, 0)
Screenshot: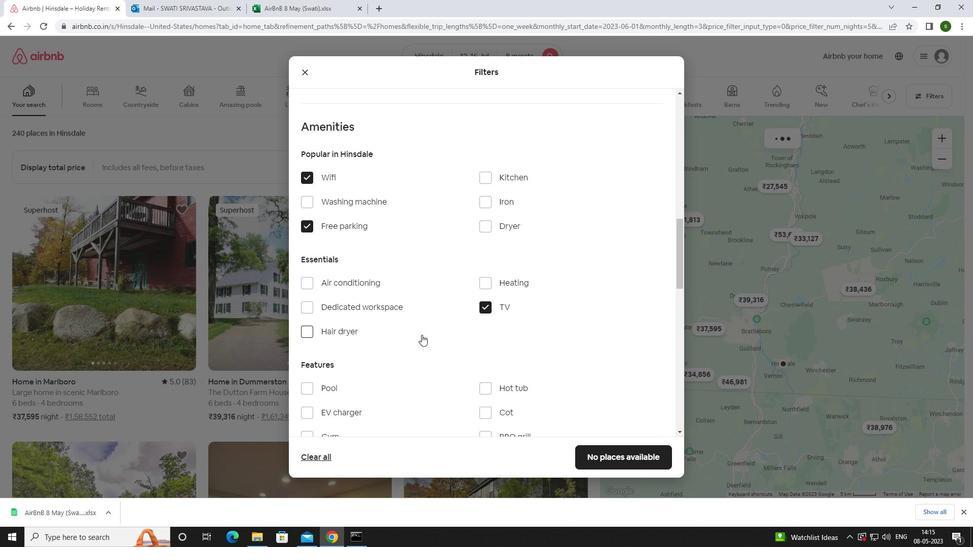 
Action: Mouse scrolled (421, 334) with delta (0, 0)
Screenshot: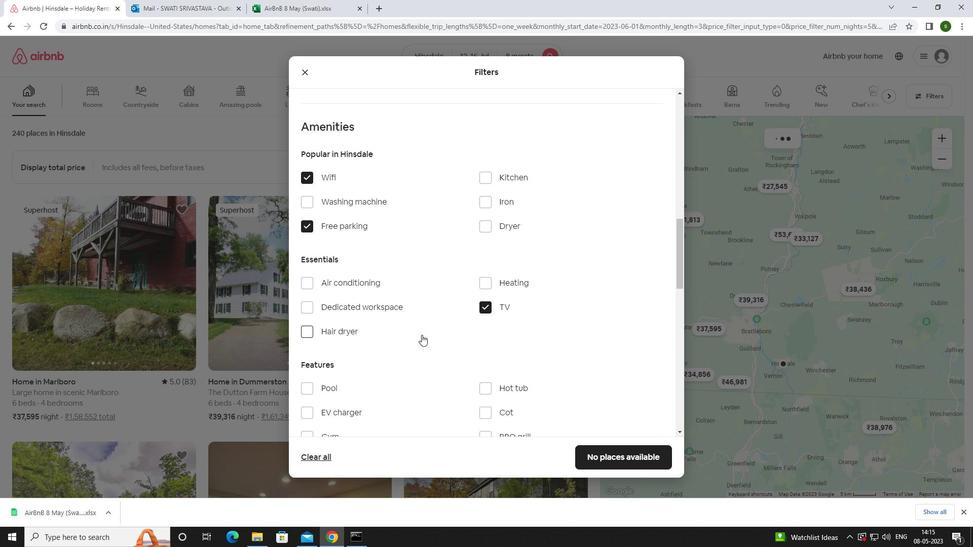 
Action: Mouse scrolled (421, 334) with delta (0, 0)
Screenshot: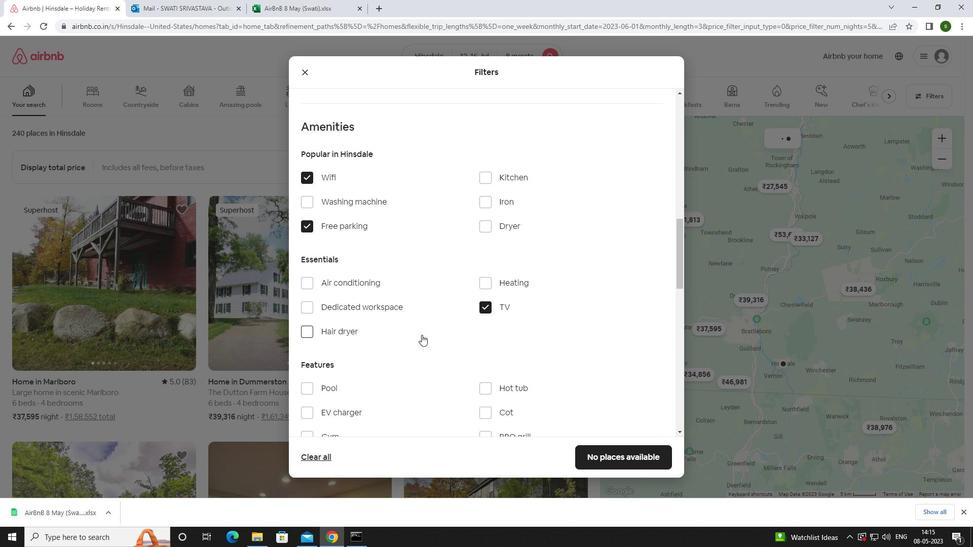 
Action: Mouse scrolled (421, 334) with delta (0, 0)
Screenshot: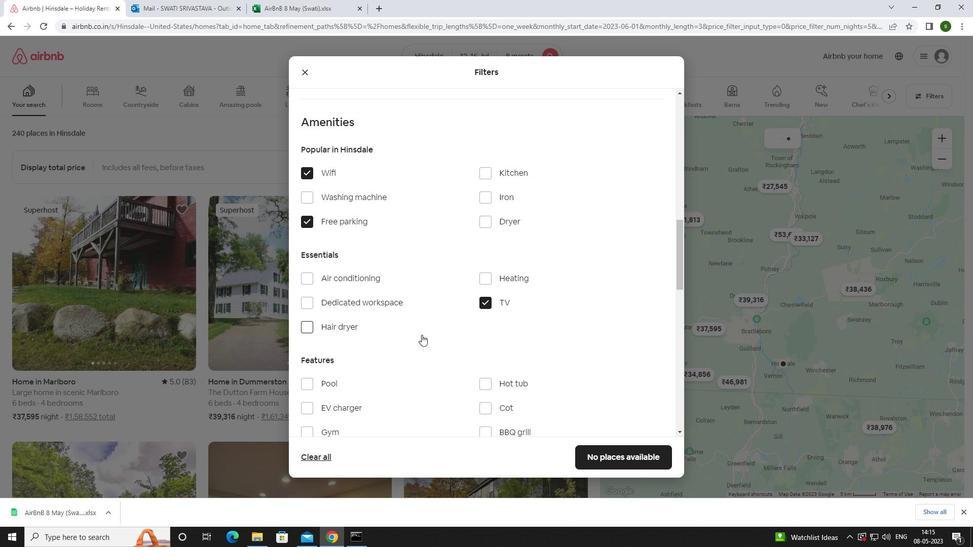 
Action: Mouse moved to (306, 236)
Screenshot: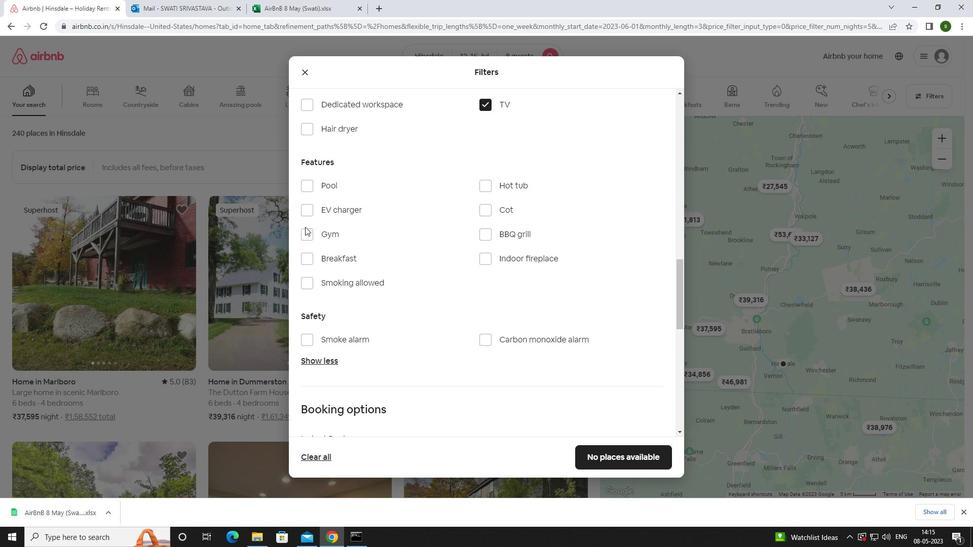 
Action: Mouse pressed left at (306, 236)
Screenshot: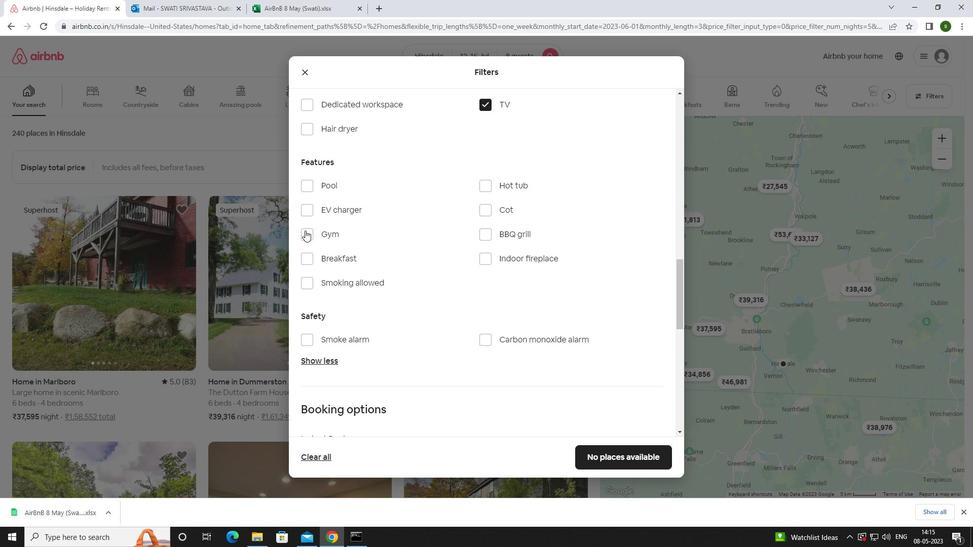 
Action: Mouse moved to (307, 258)
Screenshot: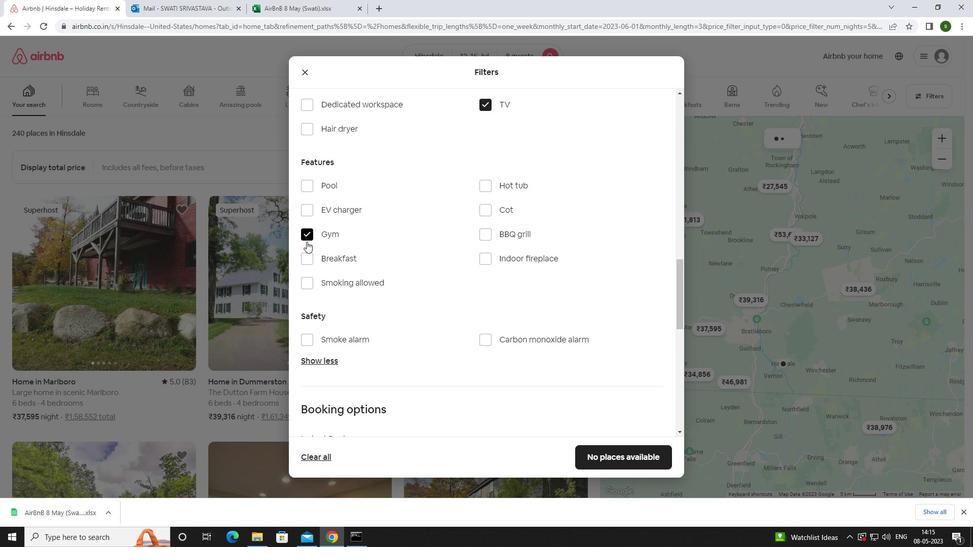 
Action: Mouse pressed left at (307, 258)
Screenshot: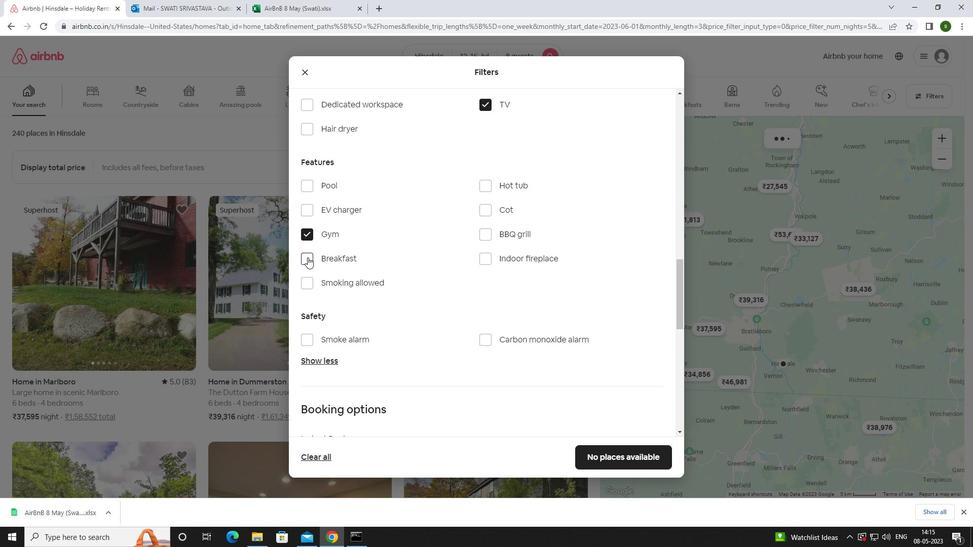 
Action: Mouse moved to (422, 307)
Screenshot: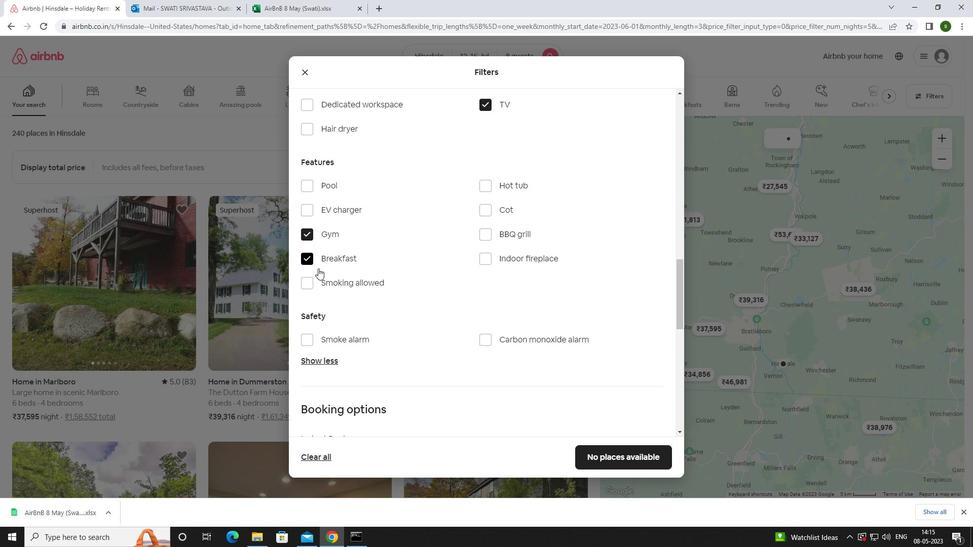 
Action: Mouse scrolled (422, 307) with delta (0, 0)
Screenshot: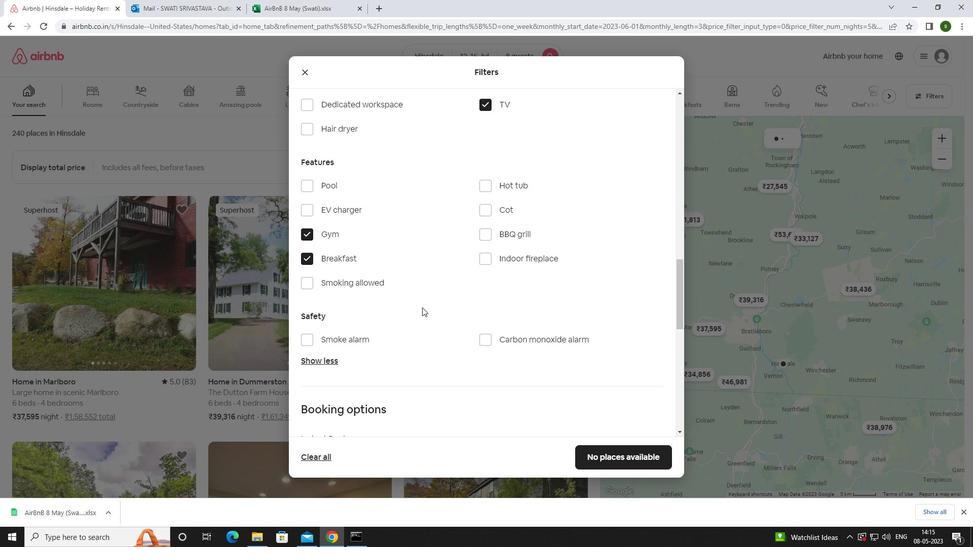 
Action: Mouse scrolled (422, 307) with delta (0, 0)
Screenshot: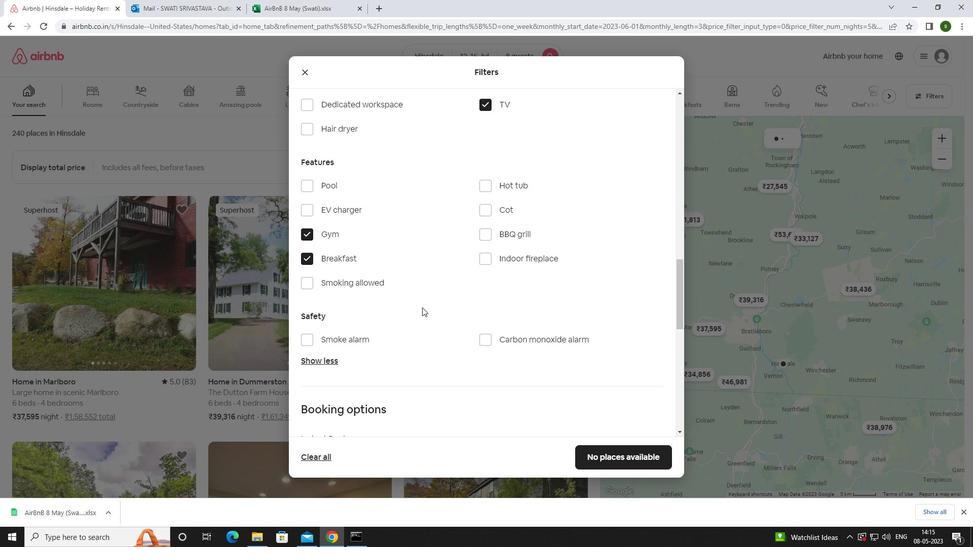 
Action: Mouse scrolled (422, 307) with delta (0, 0)
Screenshot: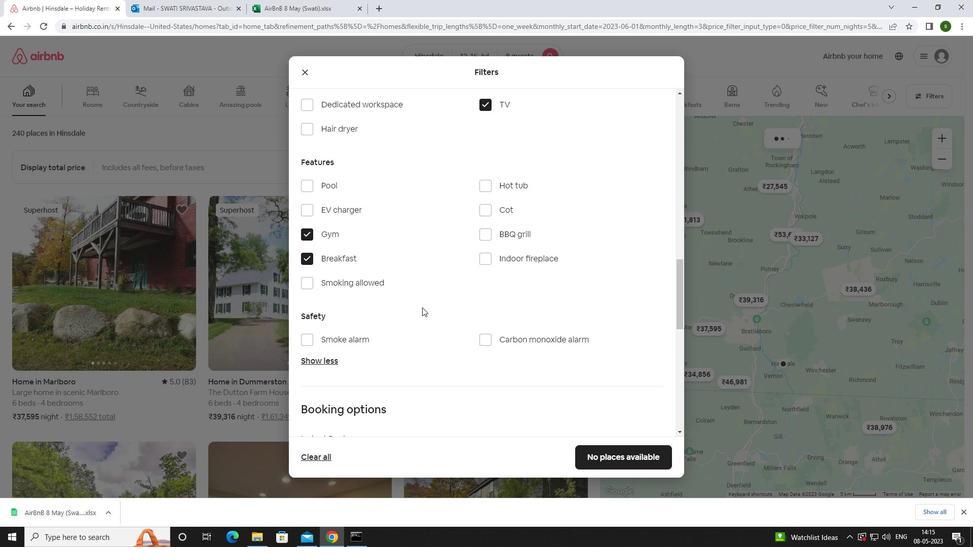 
Action: Mouse scrolled (422, 307) with delta (0, 0)
Screenshot: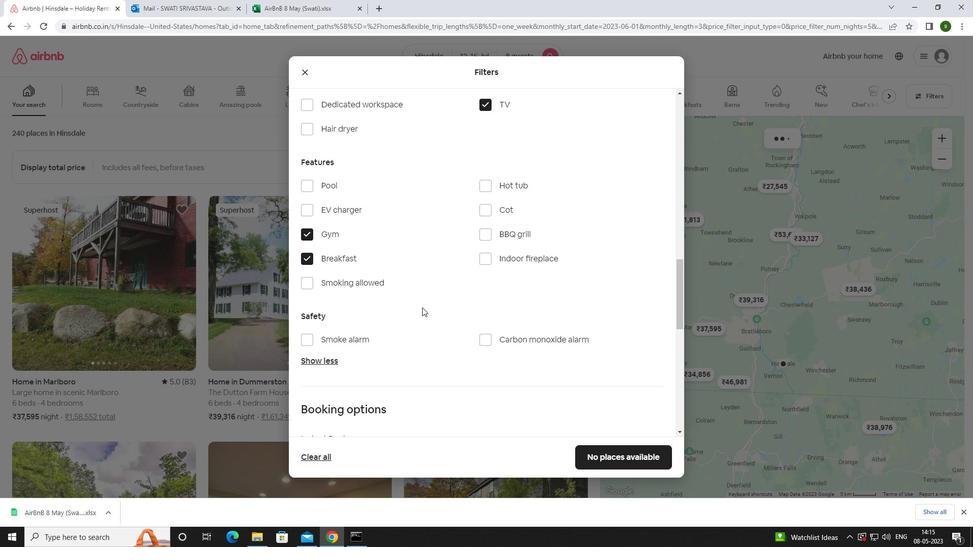 
Action: Mouse scrolled (422, 307) with delta (0, 0)
Screenshot: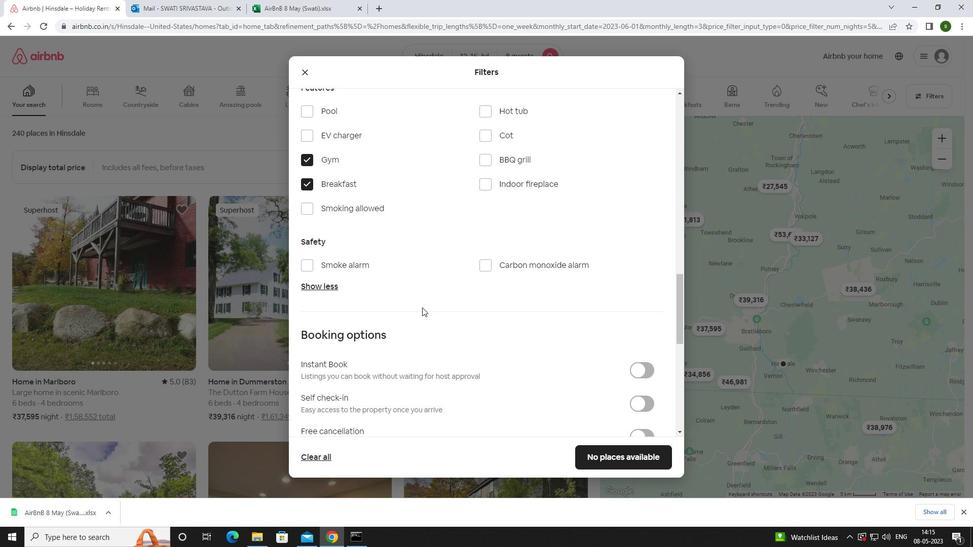 
Action: Mouse moved to (631, 221)
Screenshot: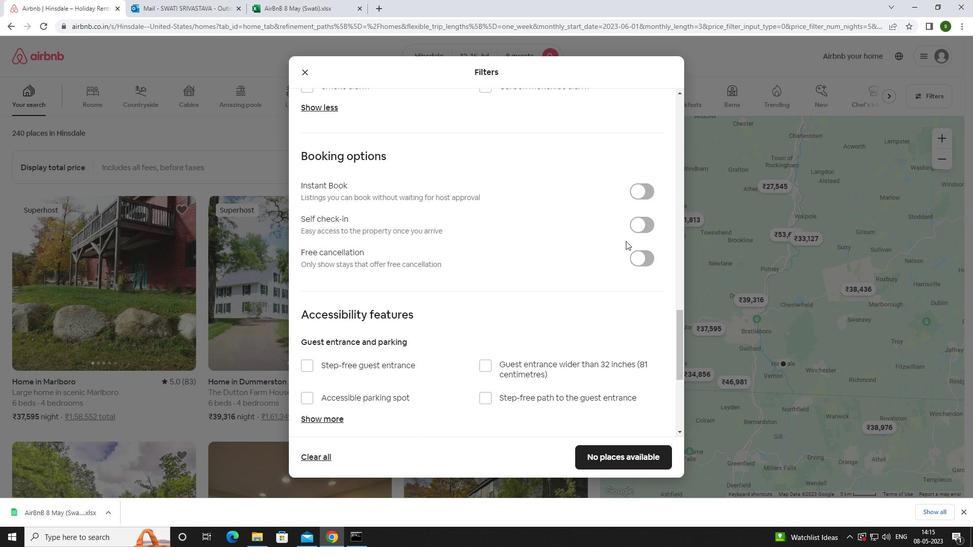 
Action: Mouse pressed left at (631, 221)
Screenshot: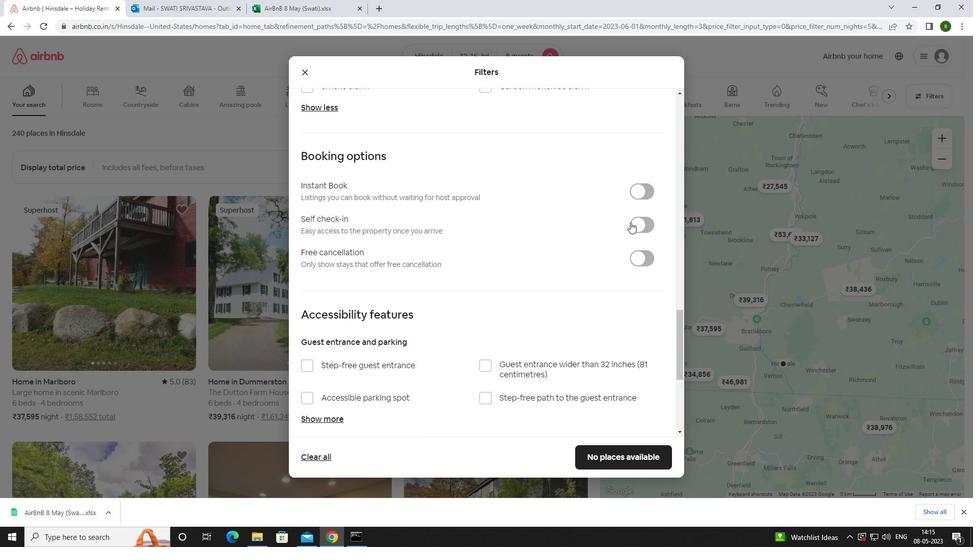 
Action: Mouse moved to (466, 294)
Screenshot: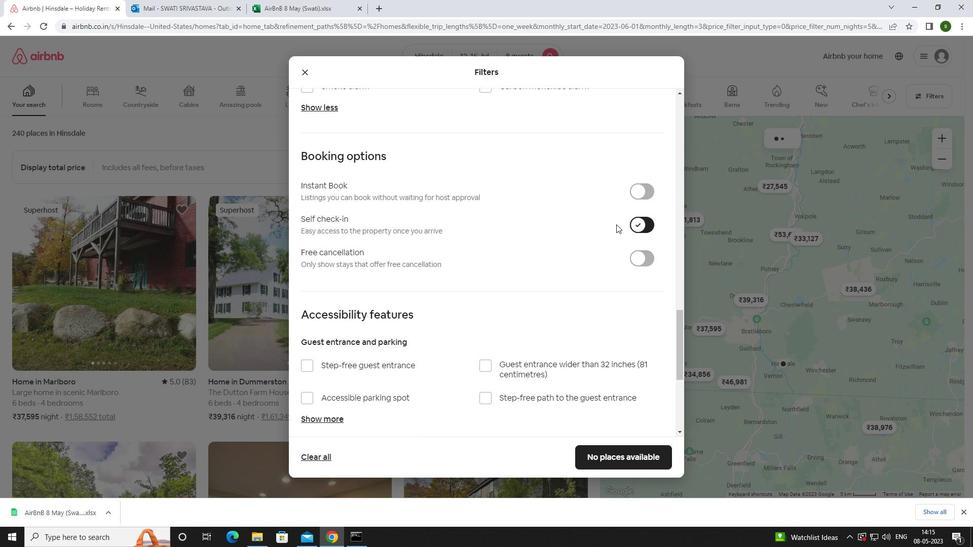 
Action: Mouse scrolled (466, 293) with delta (0, 0)
Screenshot: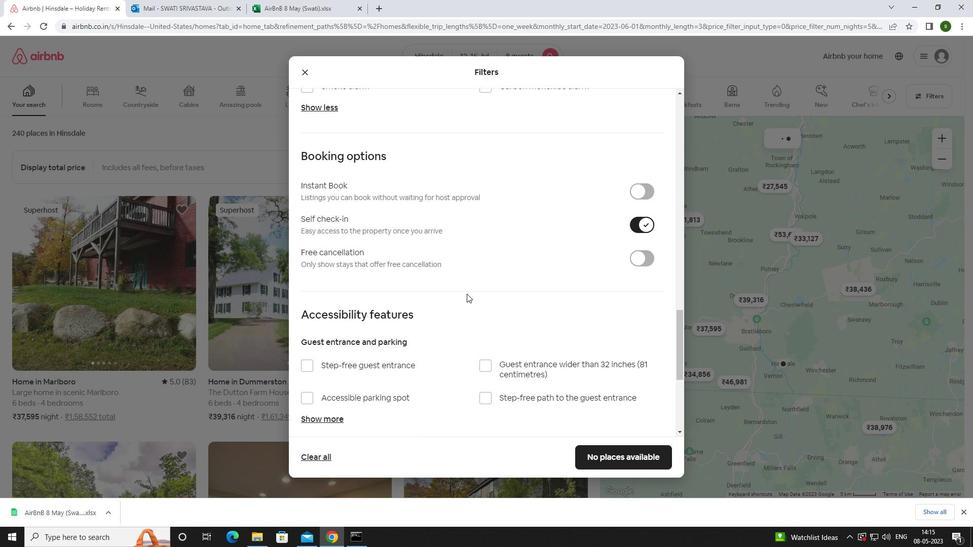 
Action: Mouse scrolled (466, 293) with delta (0, 0)
Screenshot: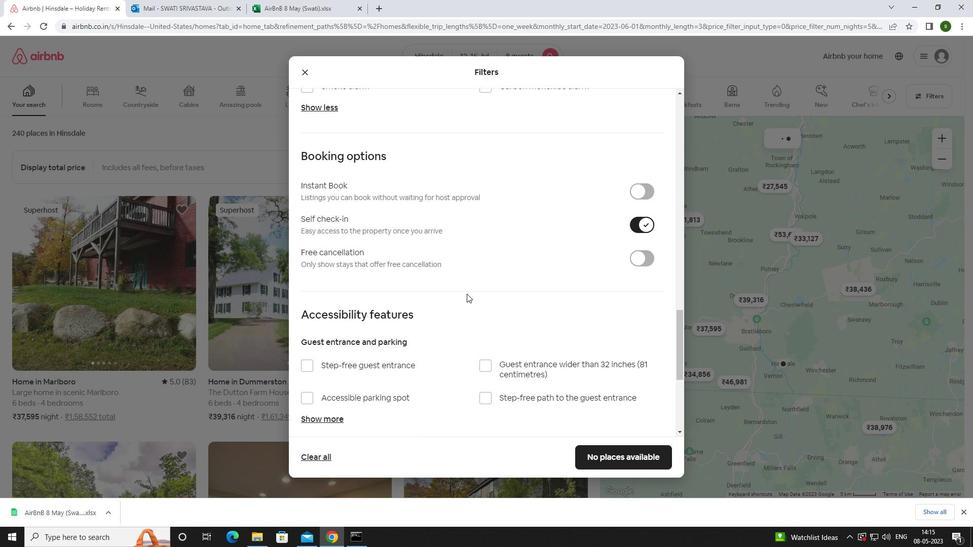 
Action: Mouse scrolled (466, 293) with delta (0, 0)
Screenshot: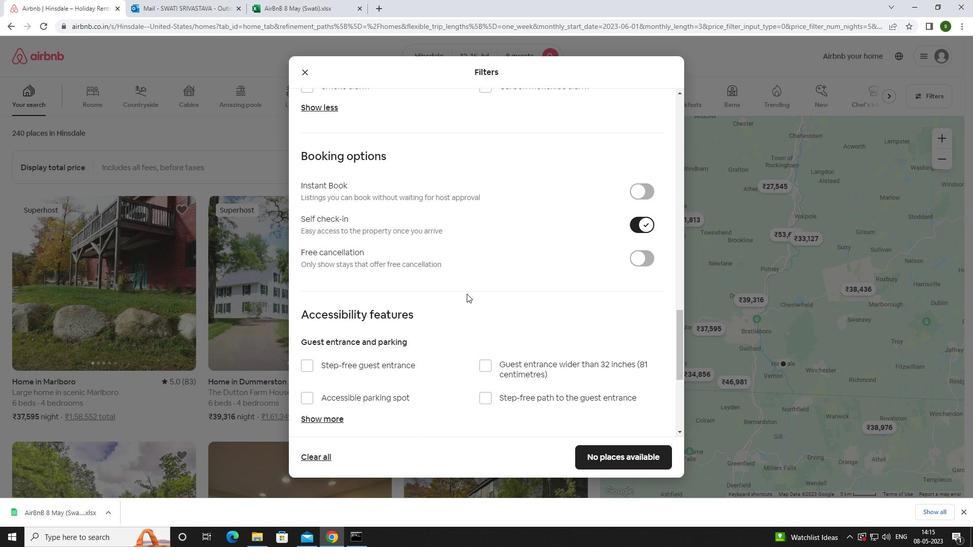 
Action: Mouse scrolled (466, 293) with delta (0, 0)
Screenshot: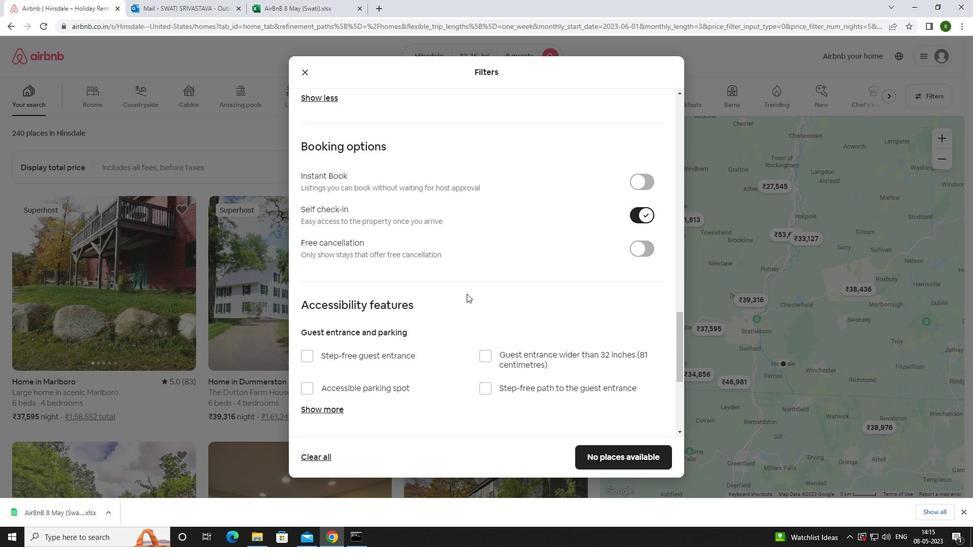 
Action: Mouse scrolled (466, 293) with delta (0, 0)
Screenshot: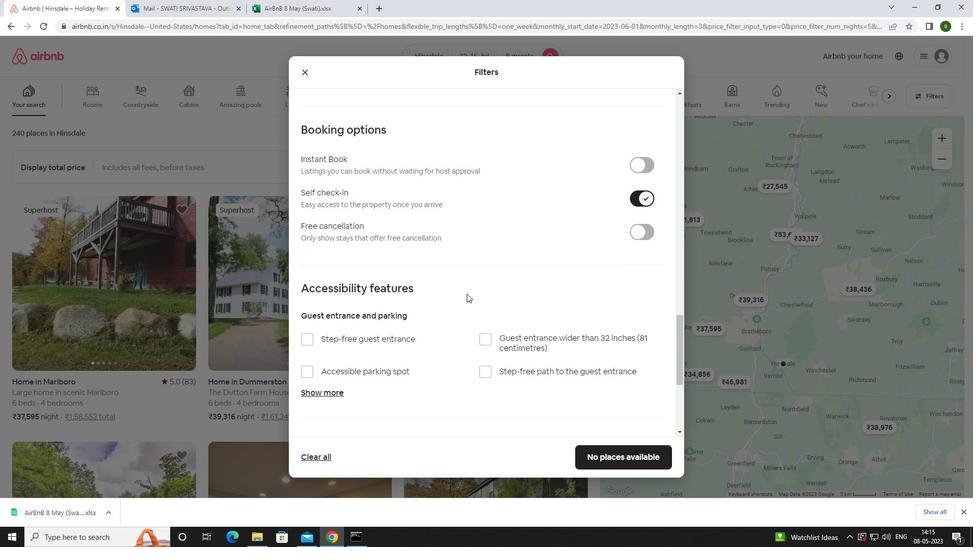 
Action: Mouse scrolled (466, 293) with delta (0, 0)
Screenshot: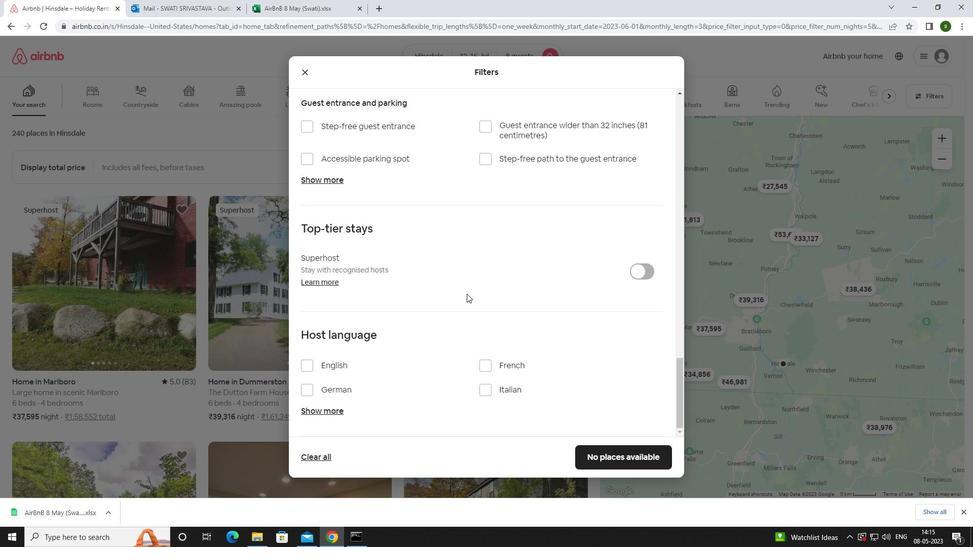 
Action: Mouse scrolled (466, 293) with delta (0, 0)
Screenshot: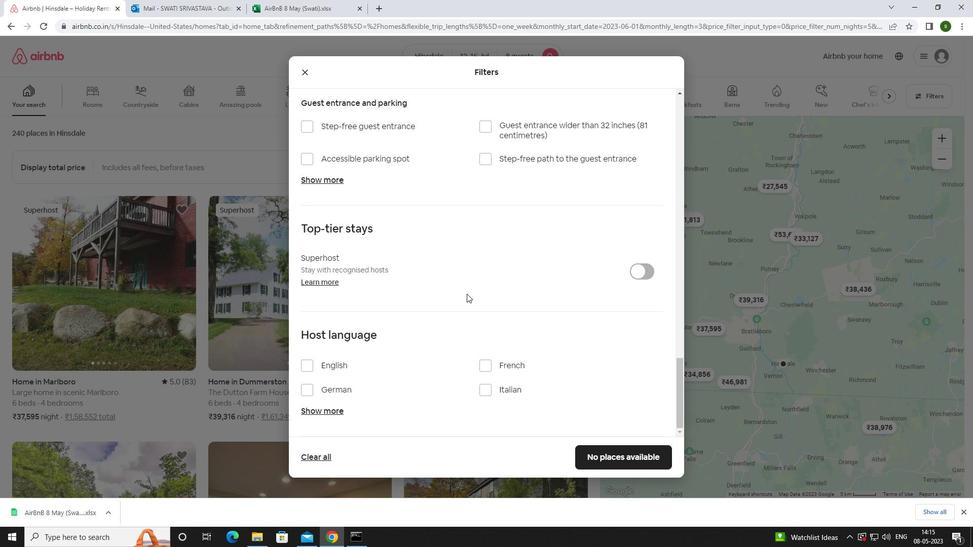 
Action: Mouse scrolled (466, 293) with delta (0, 0)
Screenshot: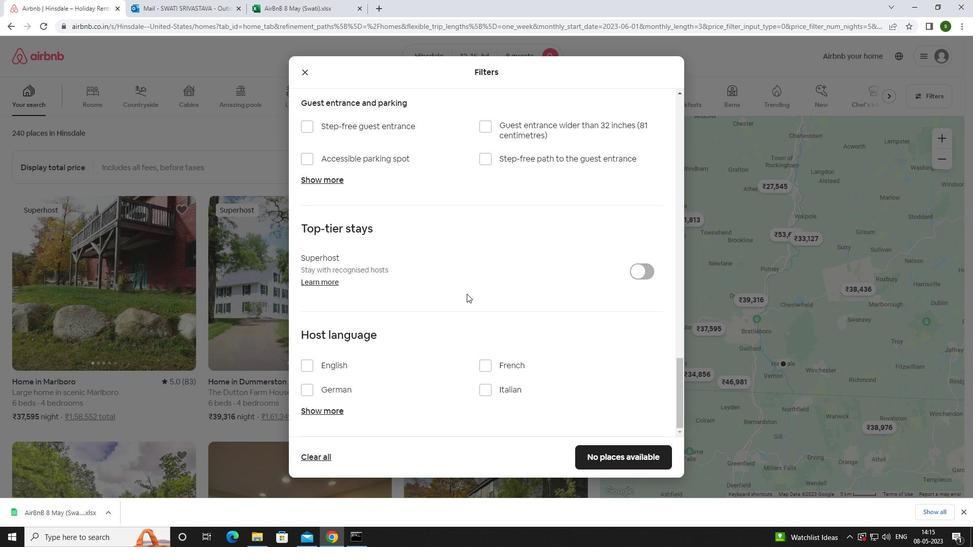 
Action: Mouse scrolled (466, 293) with delta (0, 0)
Screenshot: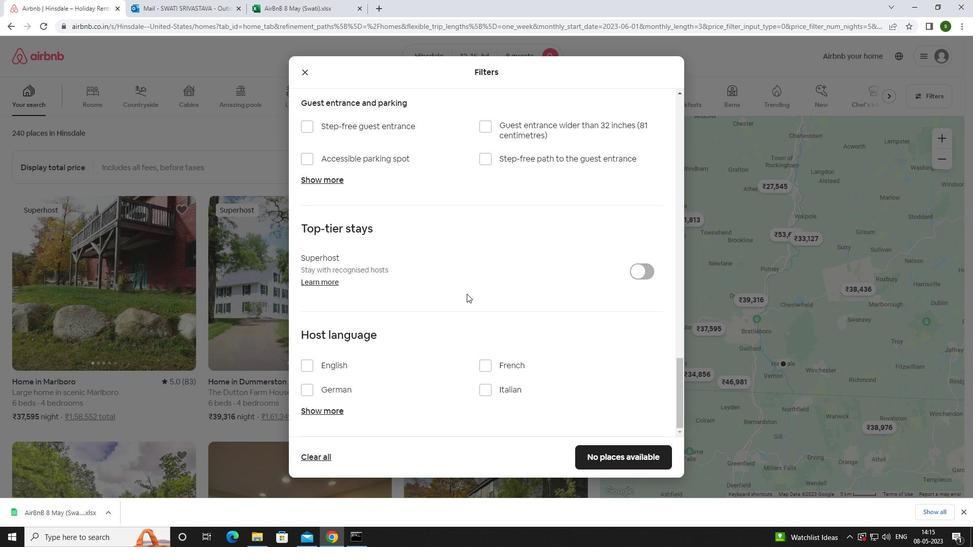 
Action: Mouse scrolled (466, 293) with delta (0, 0)
Screenshot: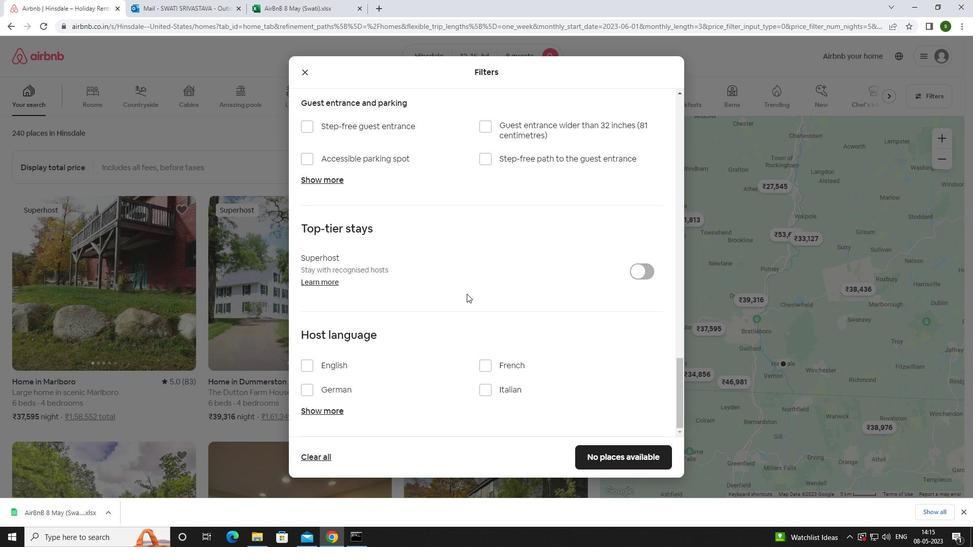 
Action: Mouse moved to (329, 368)
Screenshot: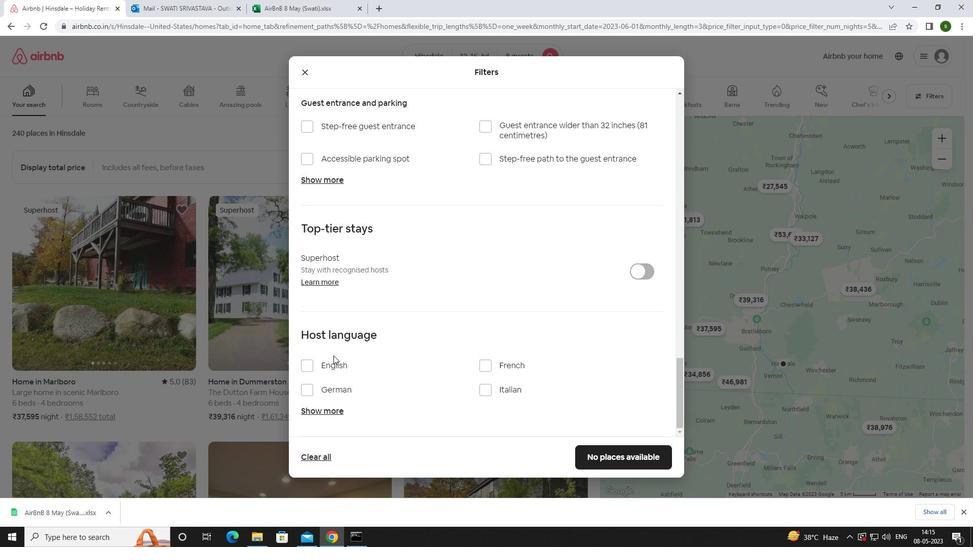 
Action: Mouse pressed left at (329, 368)
Screenshot: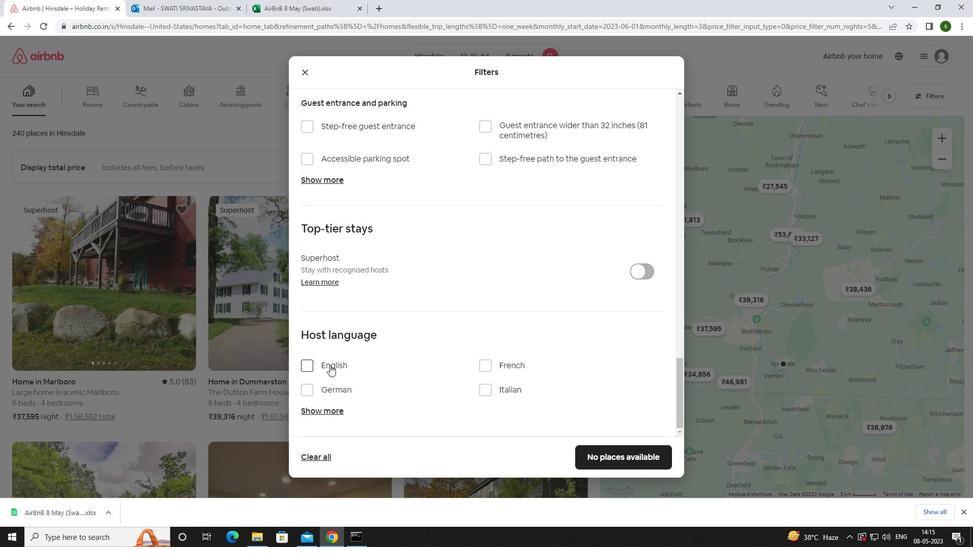 
Action: Mouse moved to (642, 465)
Screenshot: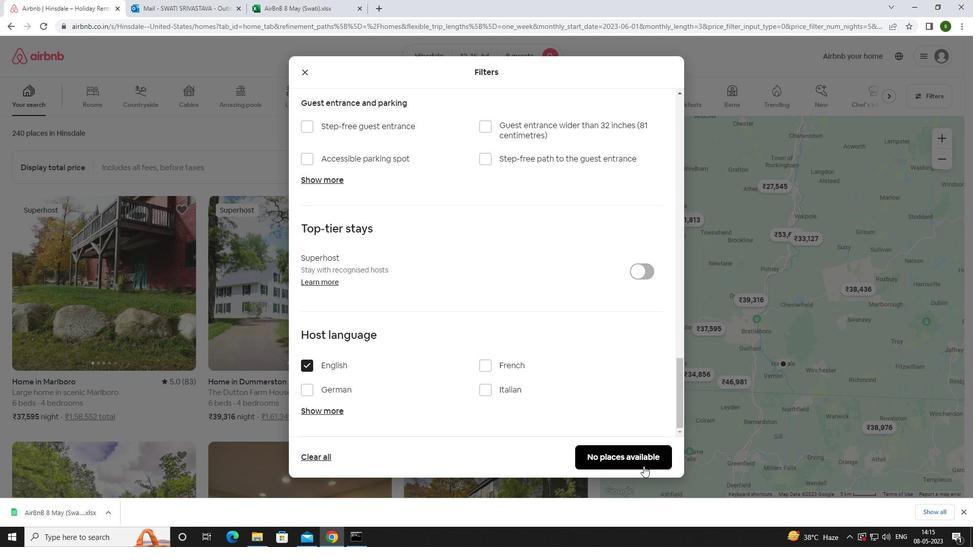 
Action: Mouse pressed left at (642, 465)
Screenshot: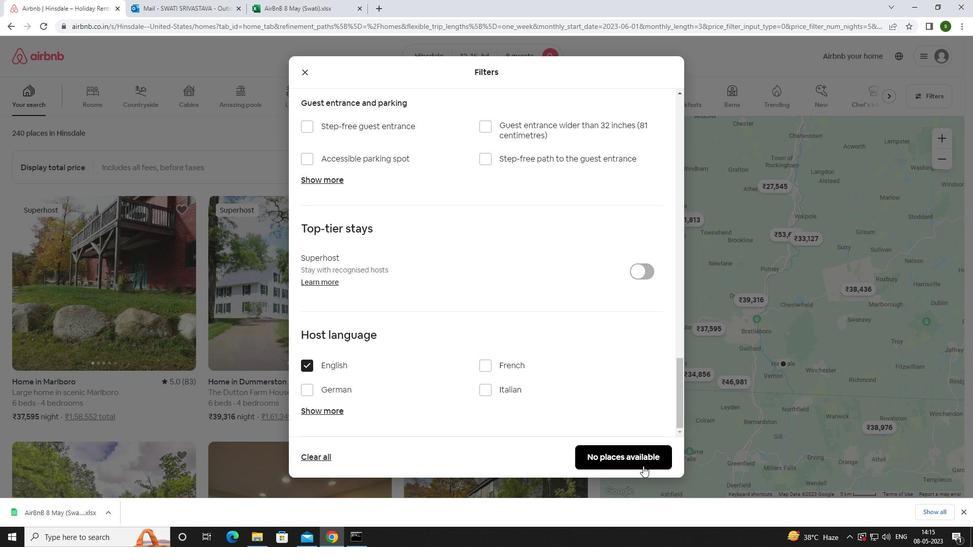 
Action: Mouse moved to (565, 428)
Screenshot: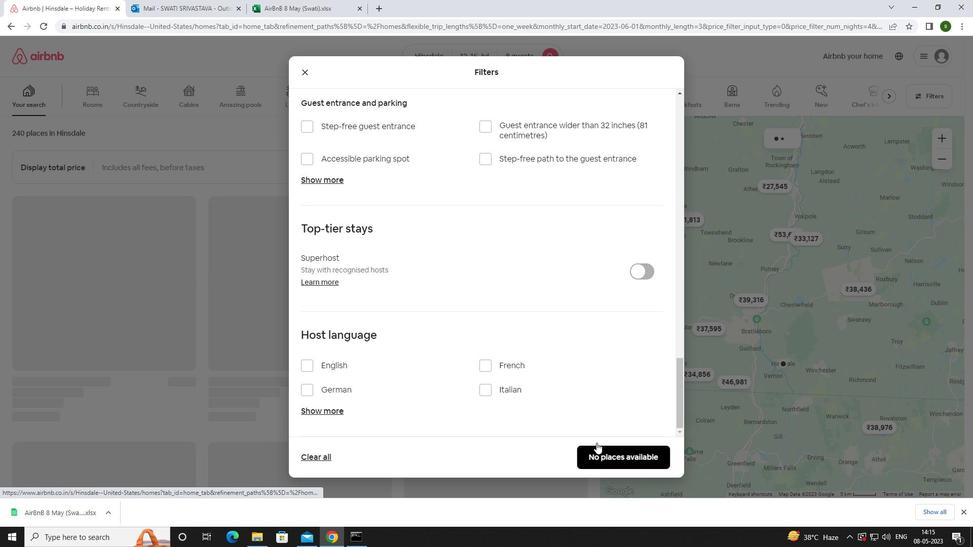 
